 Task: Create a due date automation trigger when advanced on, 2 days before a card is due add checklist with an incomplete checklists at 11:00 AM.
Action: Mouse moved to (1209, 361)
Screenshot: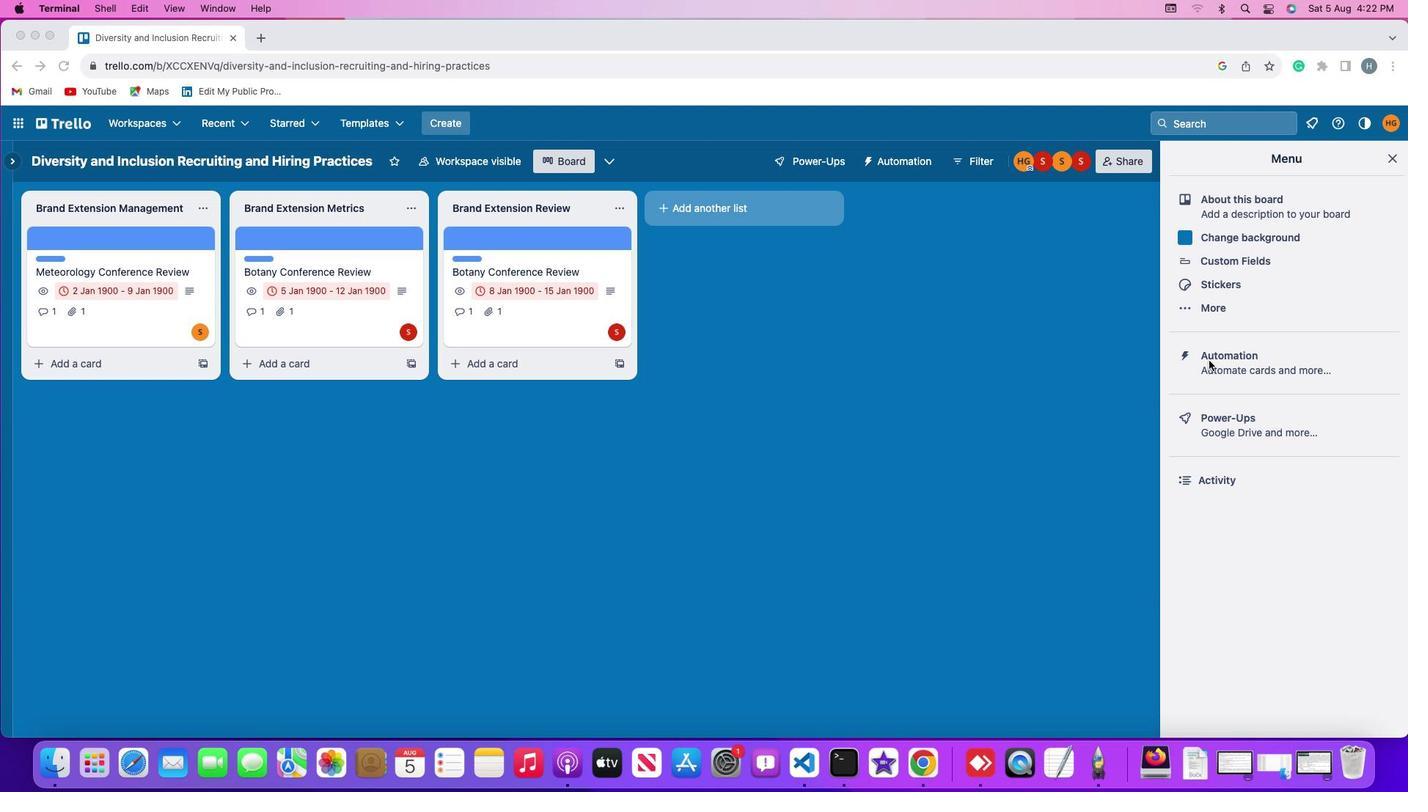
Action: Mouse pressed left at (1209, 361)
Screenshot: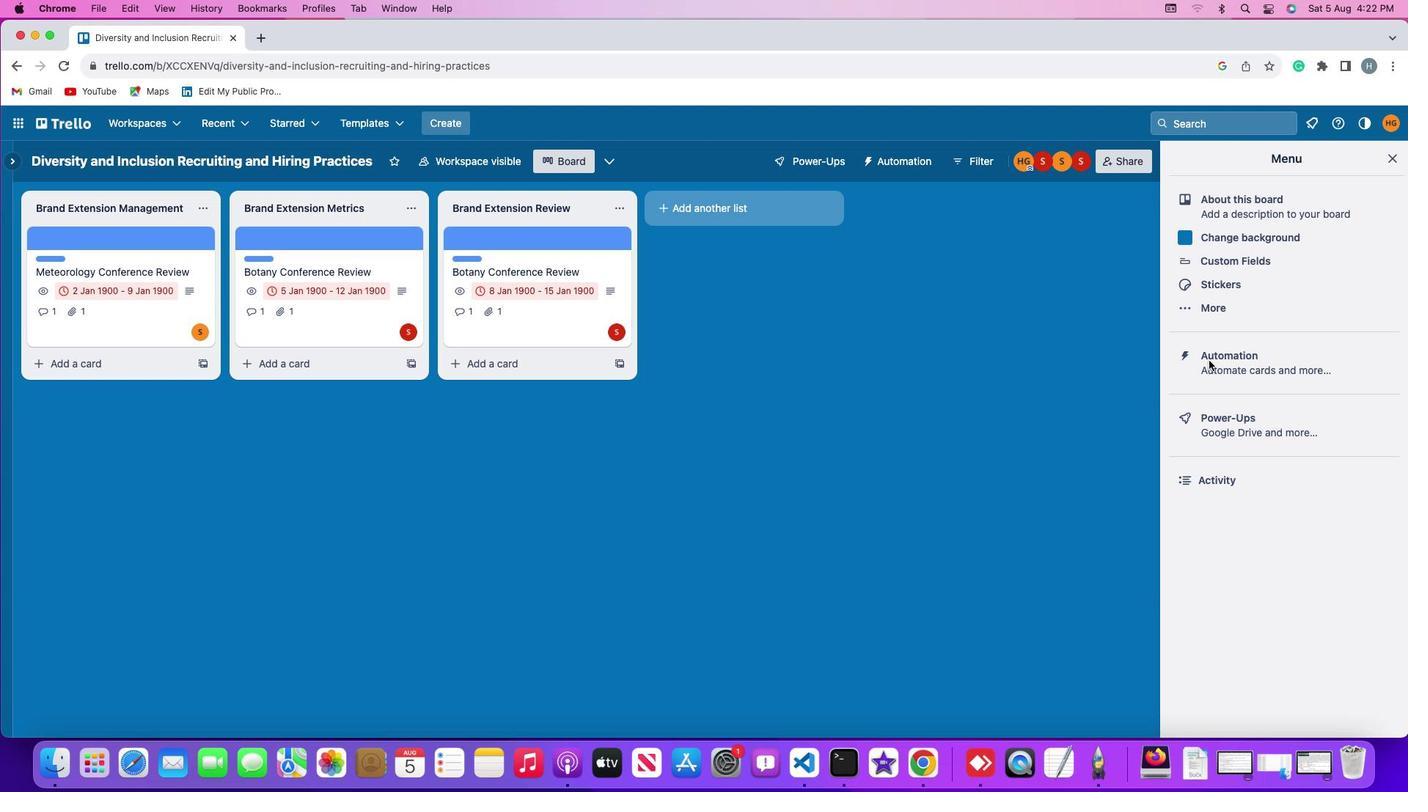 
Action: Mouse pressed left at (1209, 361)
Screenshot: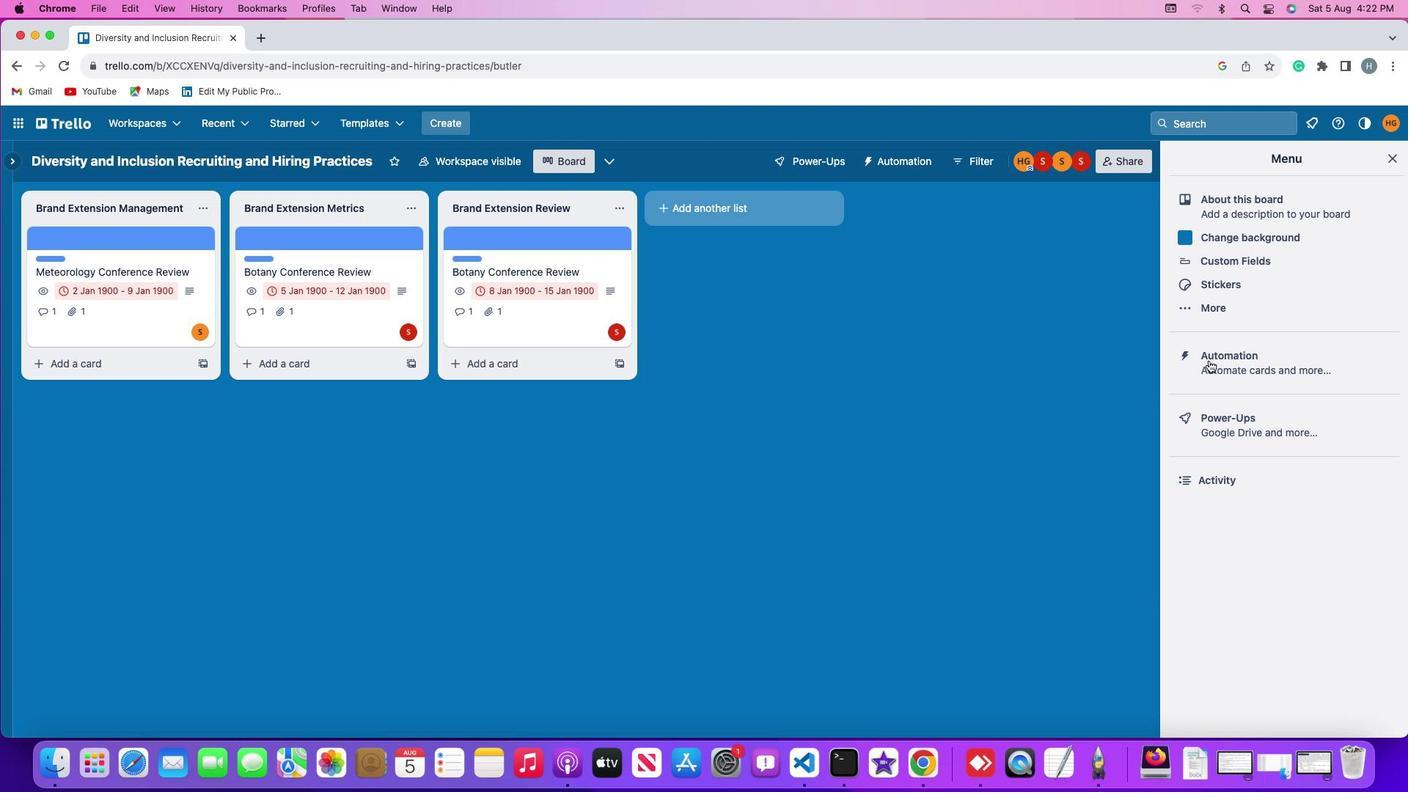 
Action: Mouse moved to (93, 347)
Screenshot: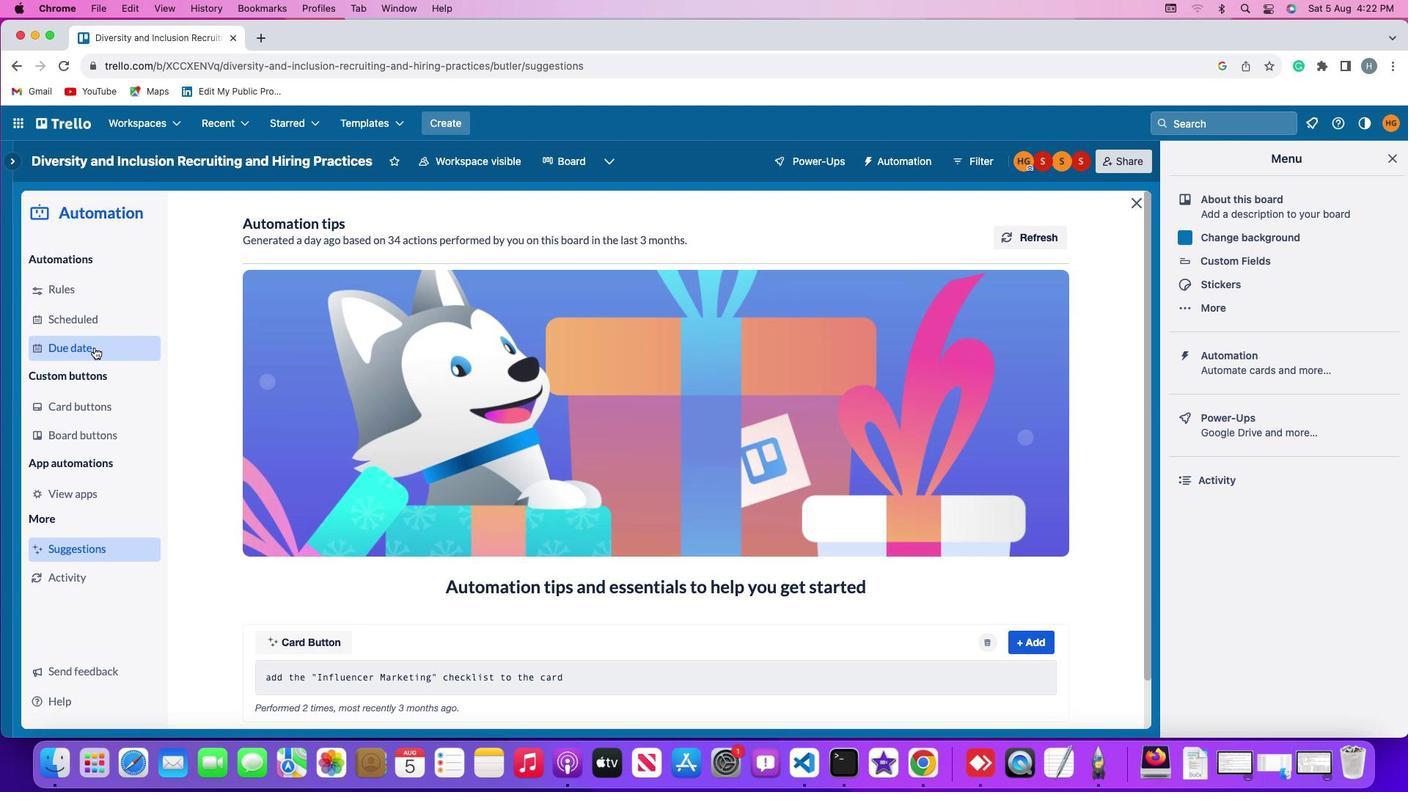 
Action: Mouse pressed left at (93, 347)
Screenshot: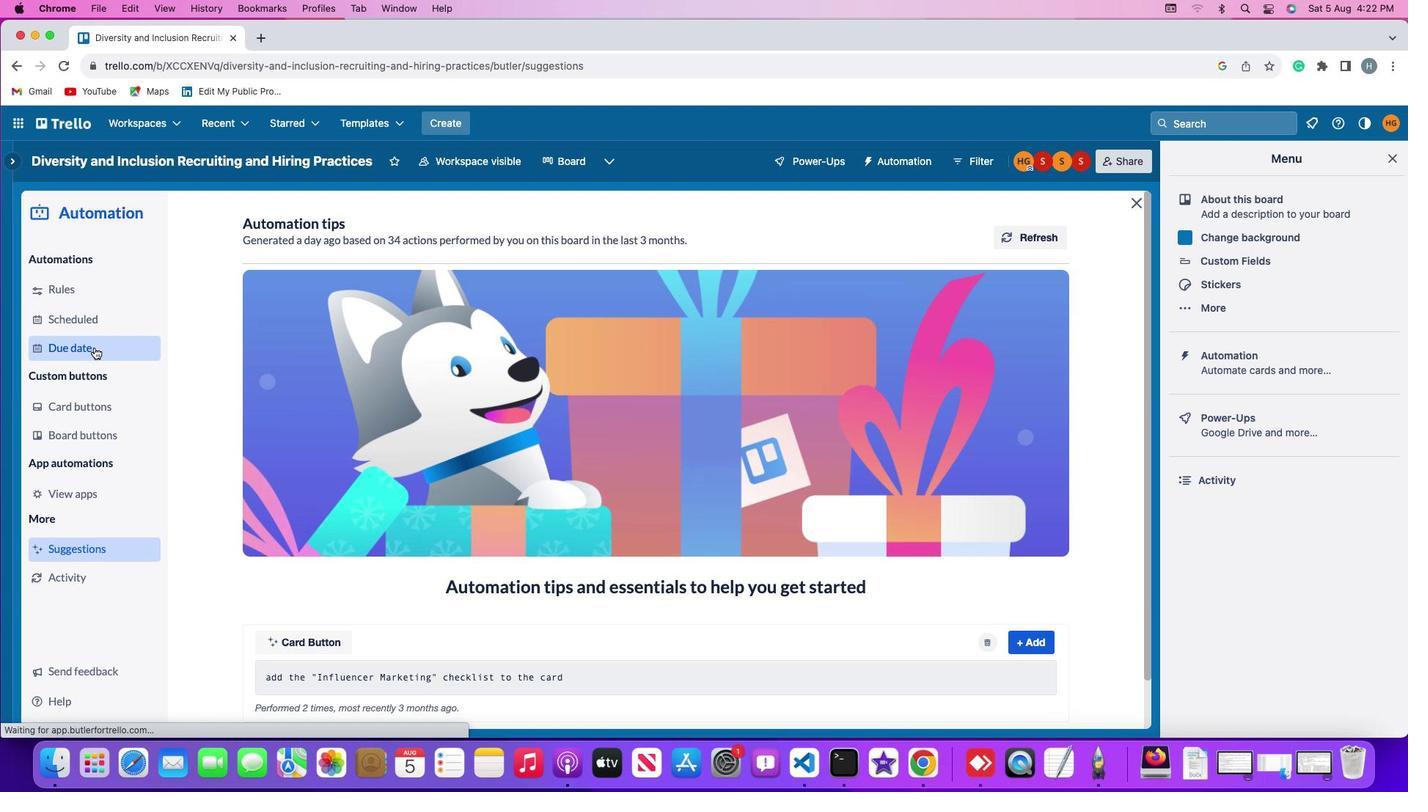
Action: Mouse moved to (965, 228)
Screenshot: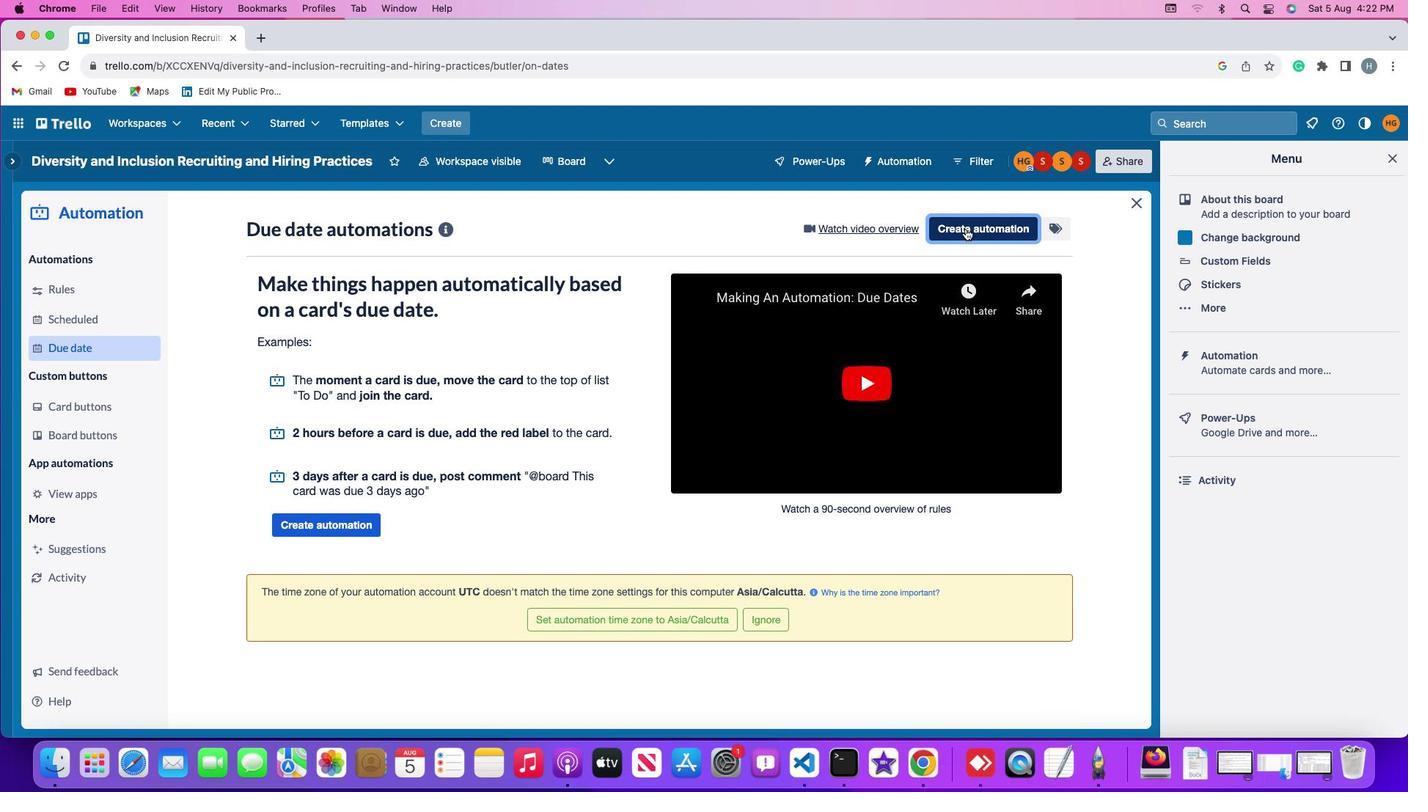 
Action: Mouse pressed left at (965, 228)
Screenshot: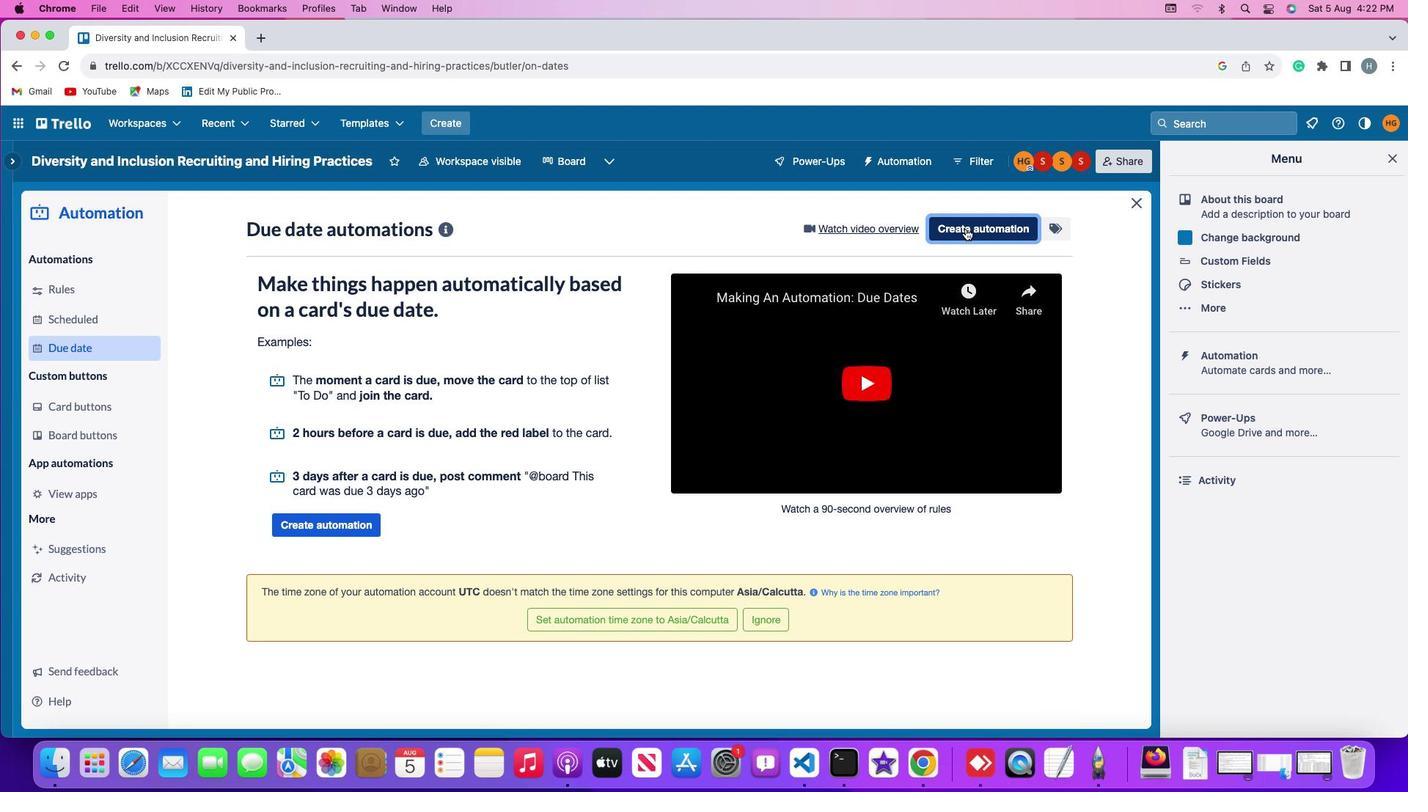 
Action: Mouse moved to (644, 373)
Screenshot: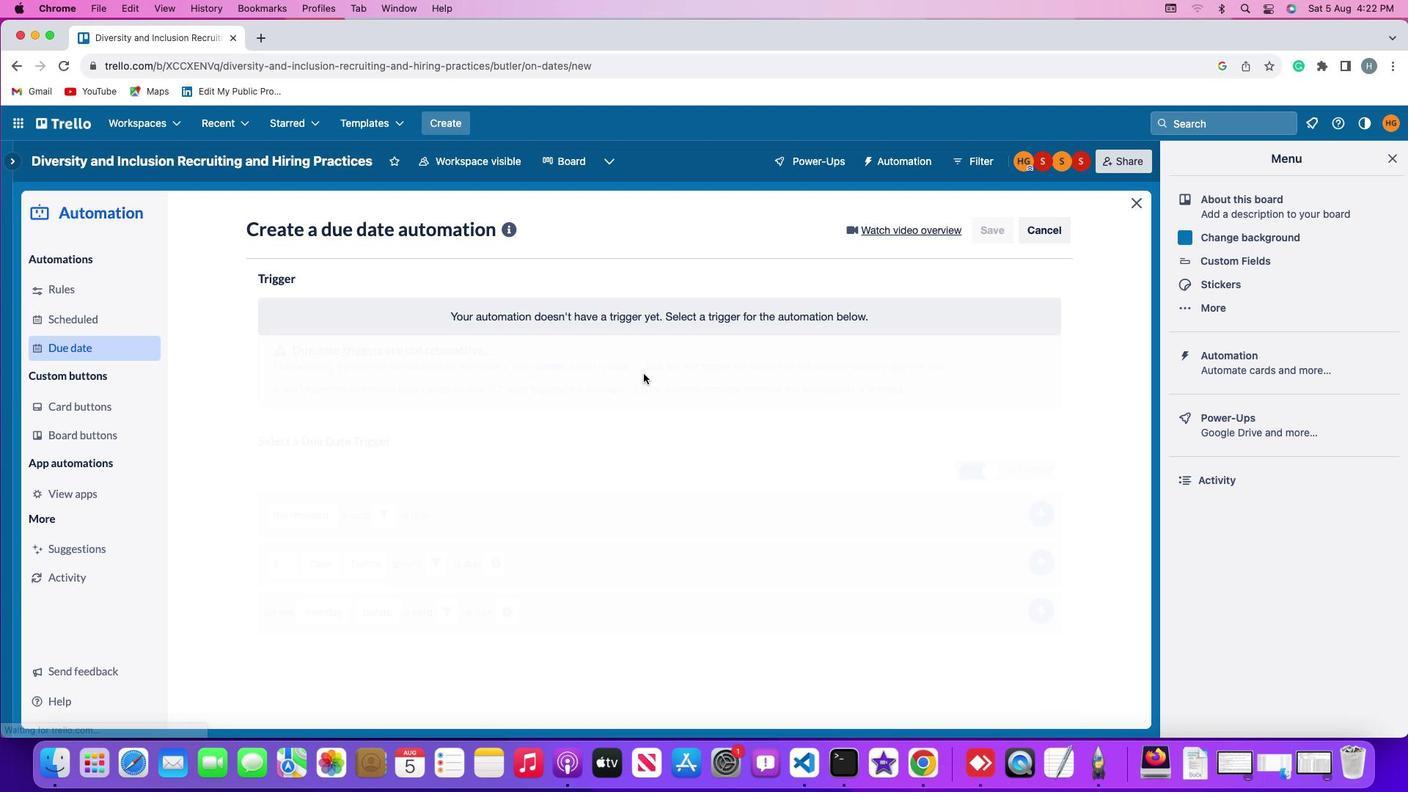 
Action: Mouse pressed left at (644, 373)
Screenshot: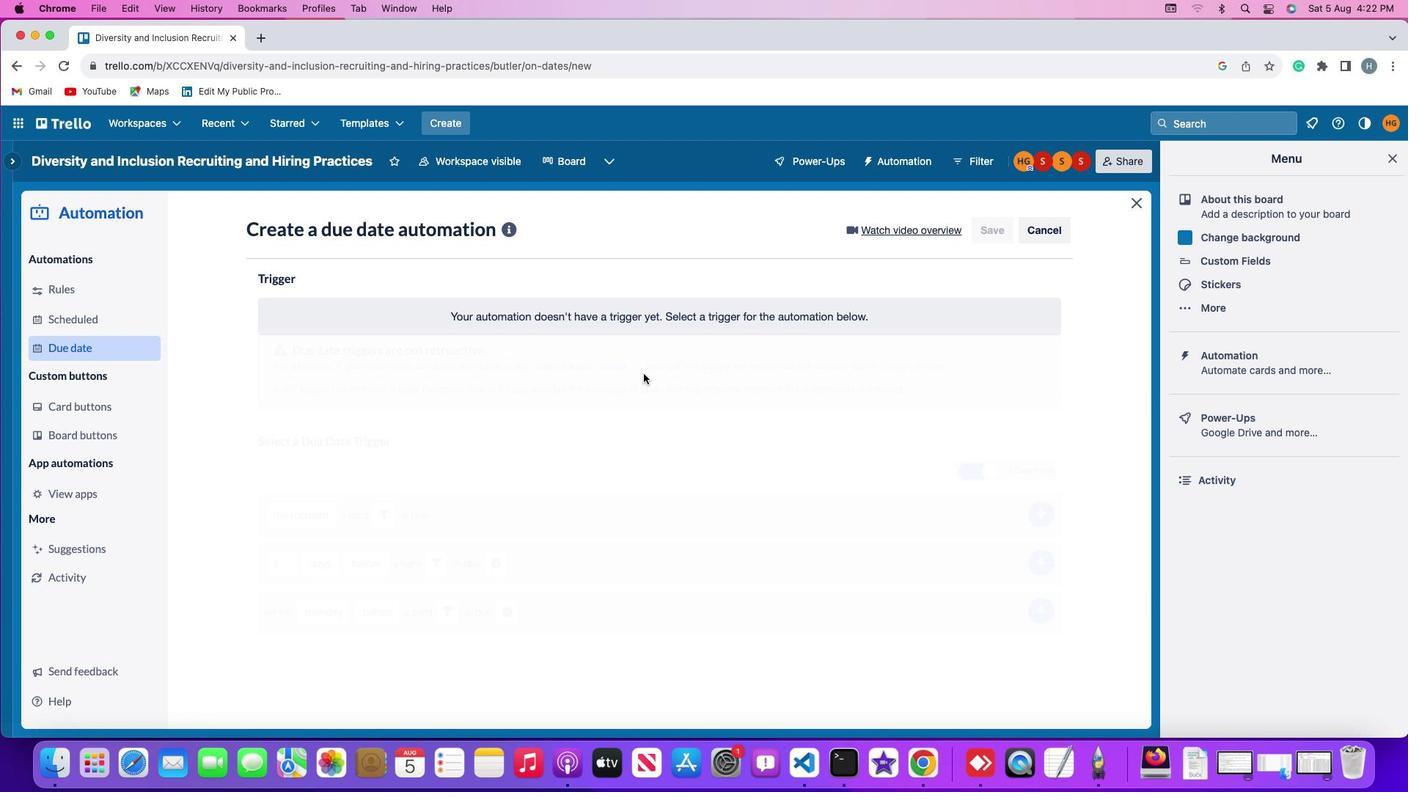 
Action: Mouse moved to (286, 590)
Screenshot: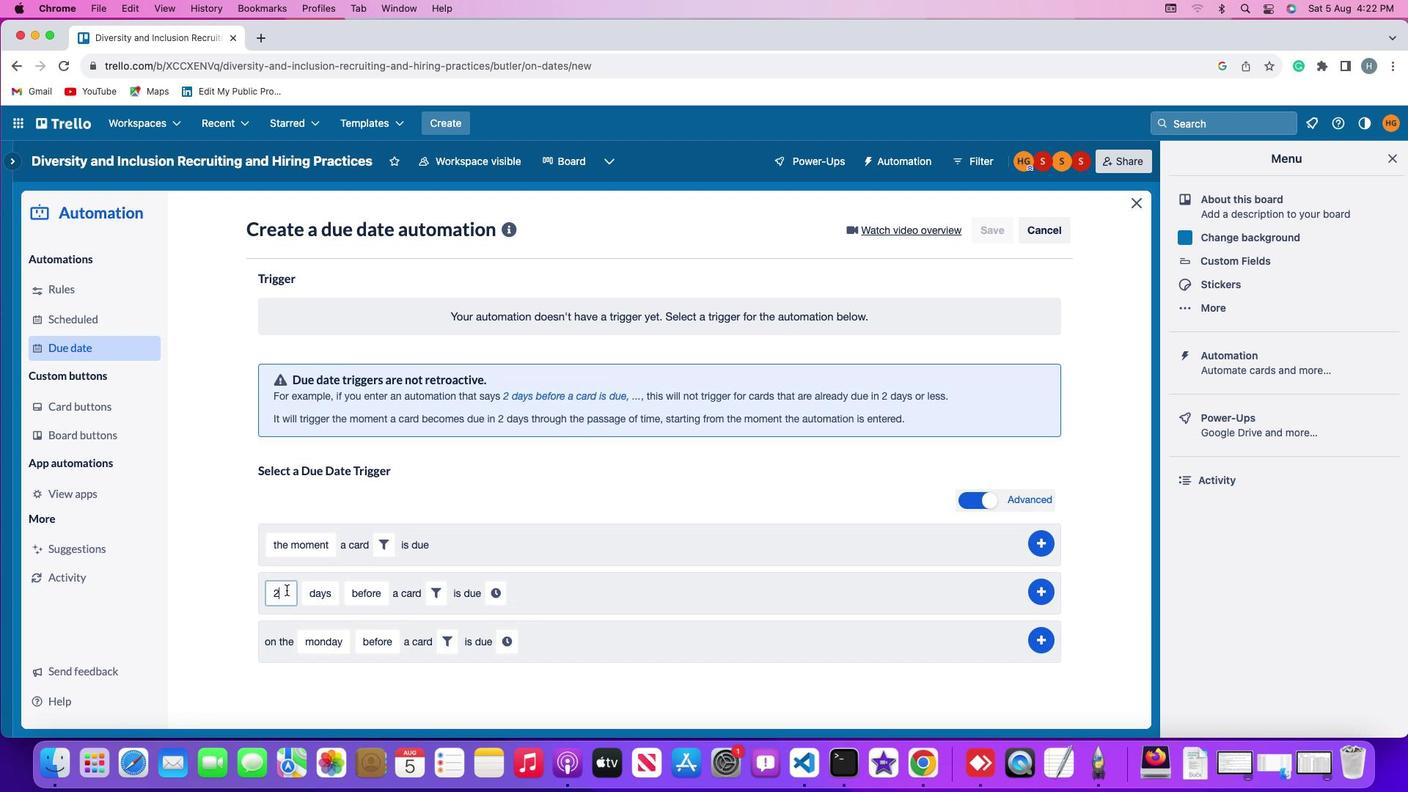 
Action: Mouse pressed left at (286, 590)
Screenshot: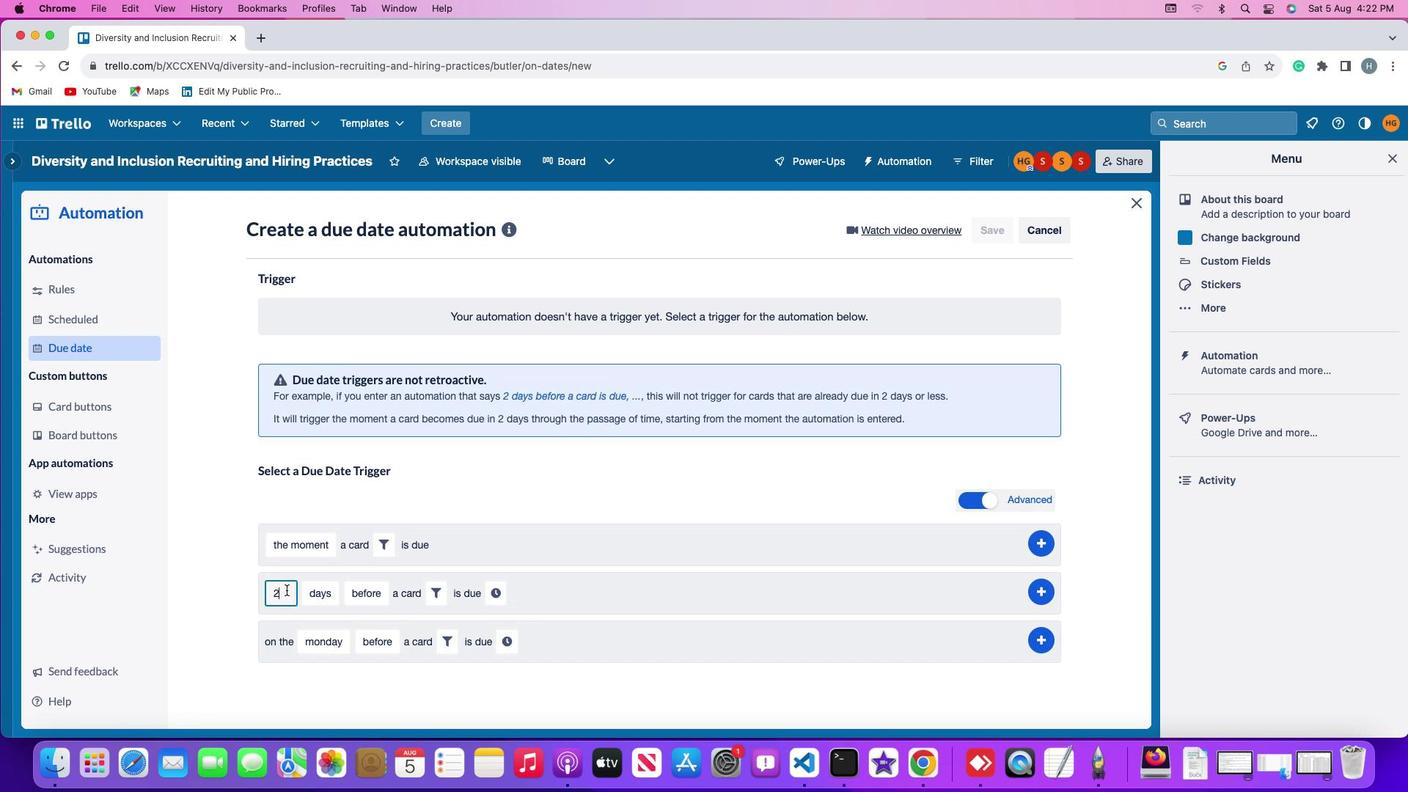 
Action: Key pressed Key.backspace'2'
Screenshot: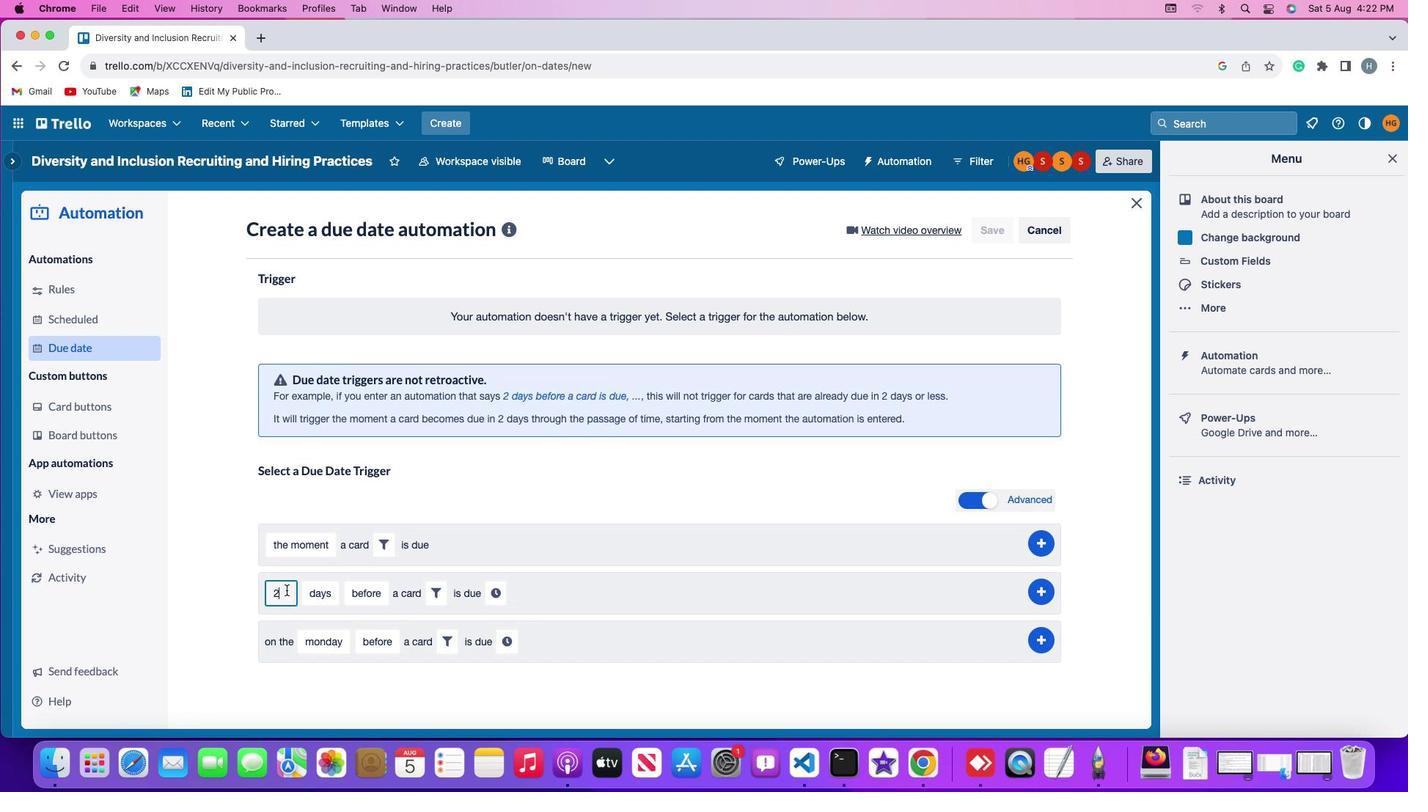 
Action: Mouse moved to (324, 590)
Screenshot: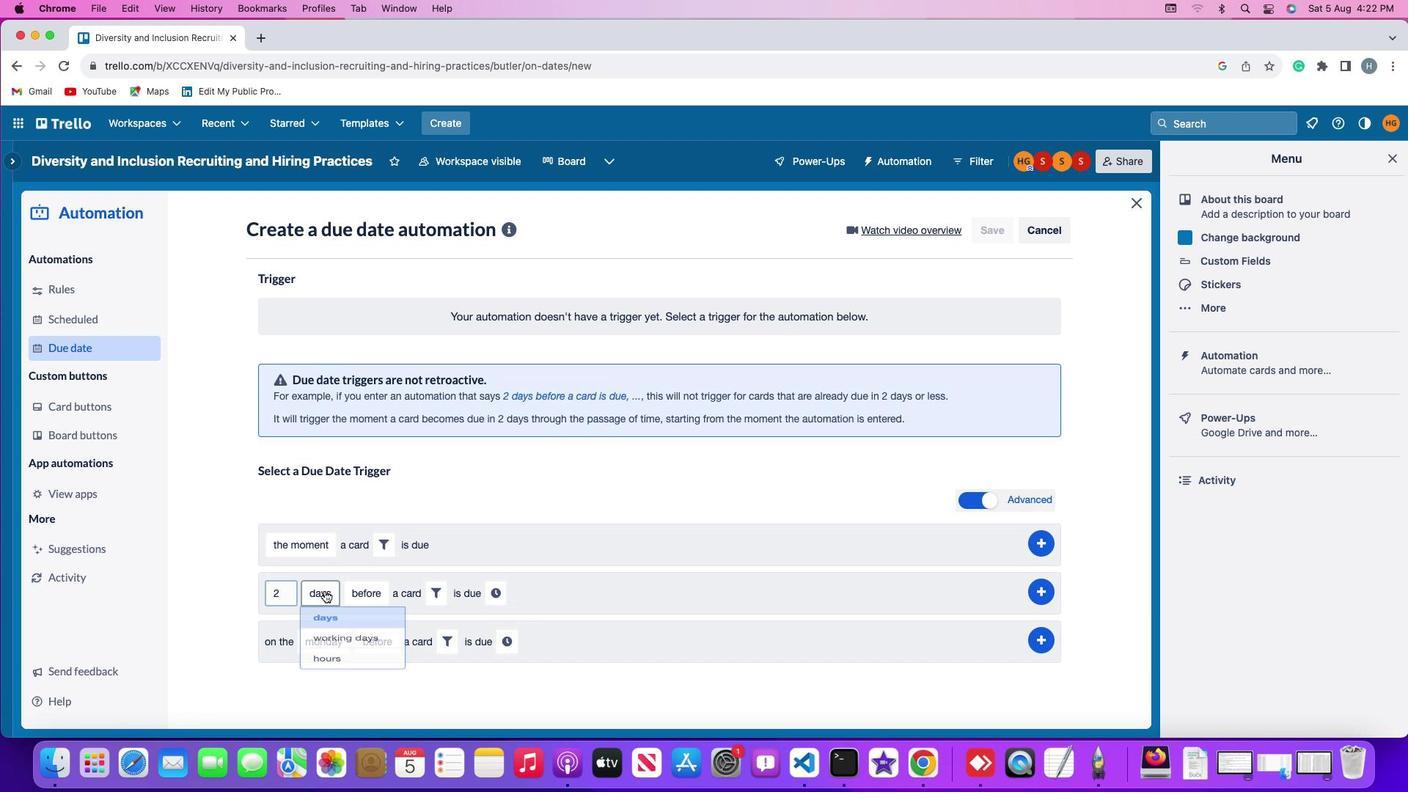 
Action: Mouse pressed left at (324, 590)
Screenshot: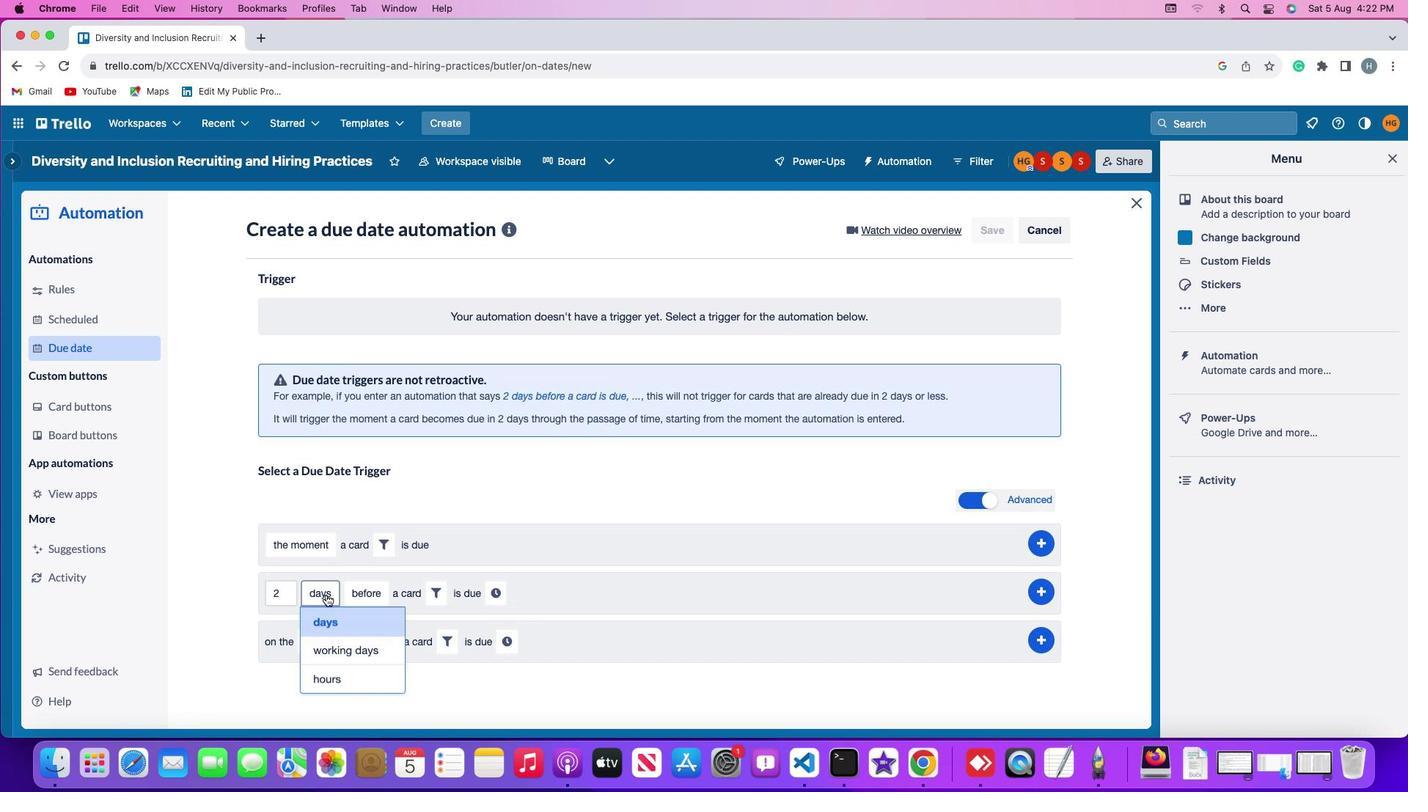 
Action: Mouse moved to (334, 625)
Screenshot: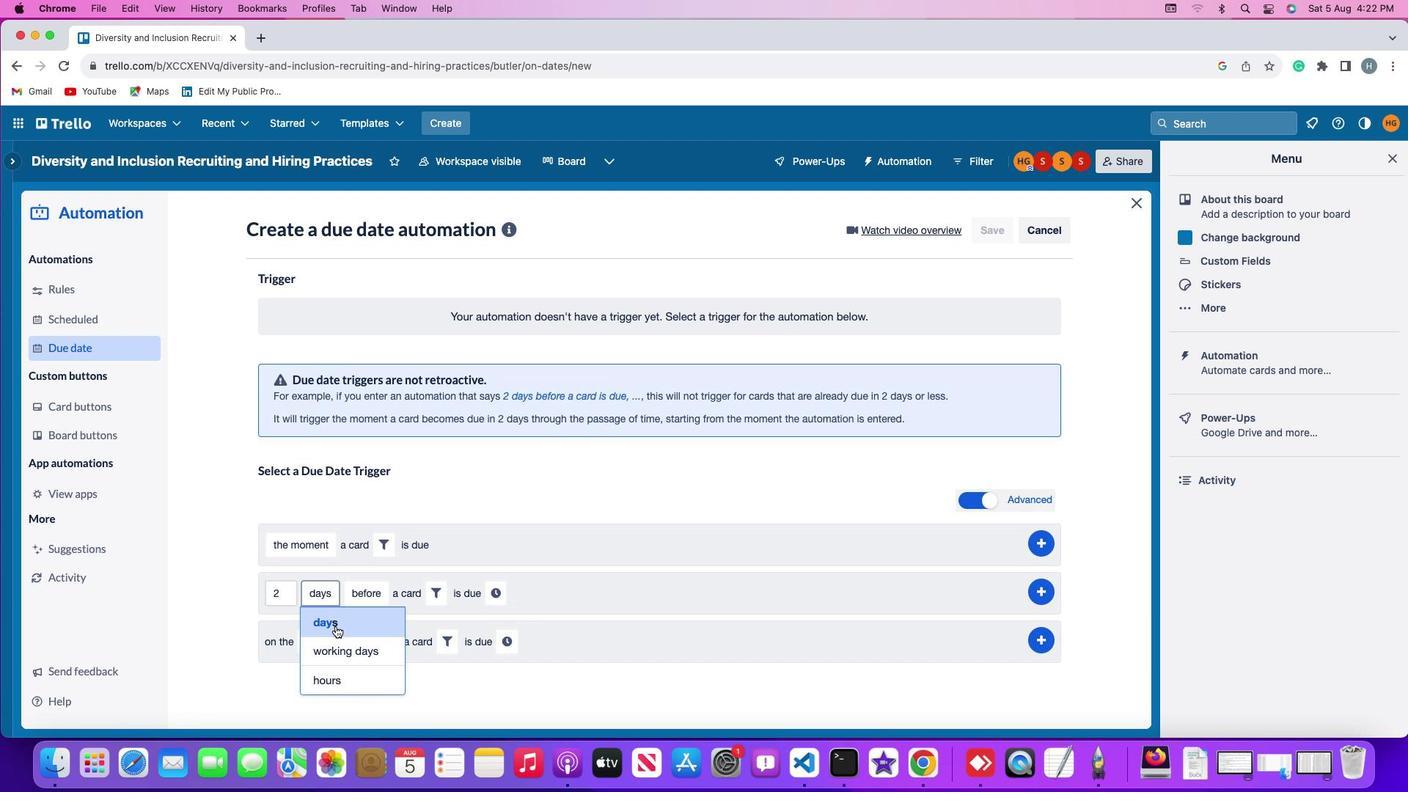 
Action: Mouse pressed left at (334, 625)
Screenshot: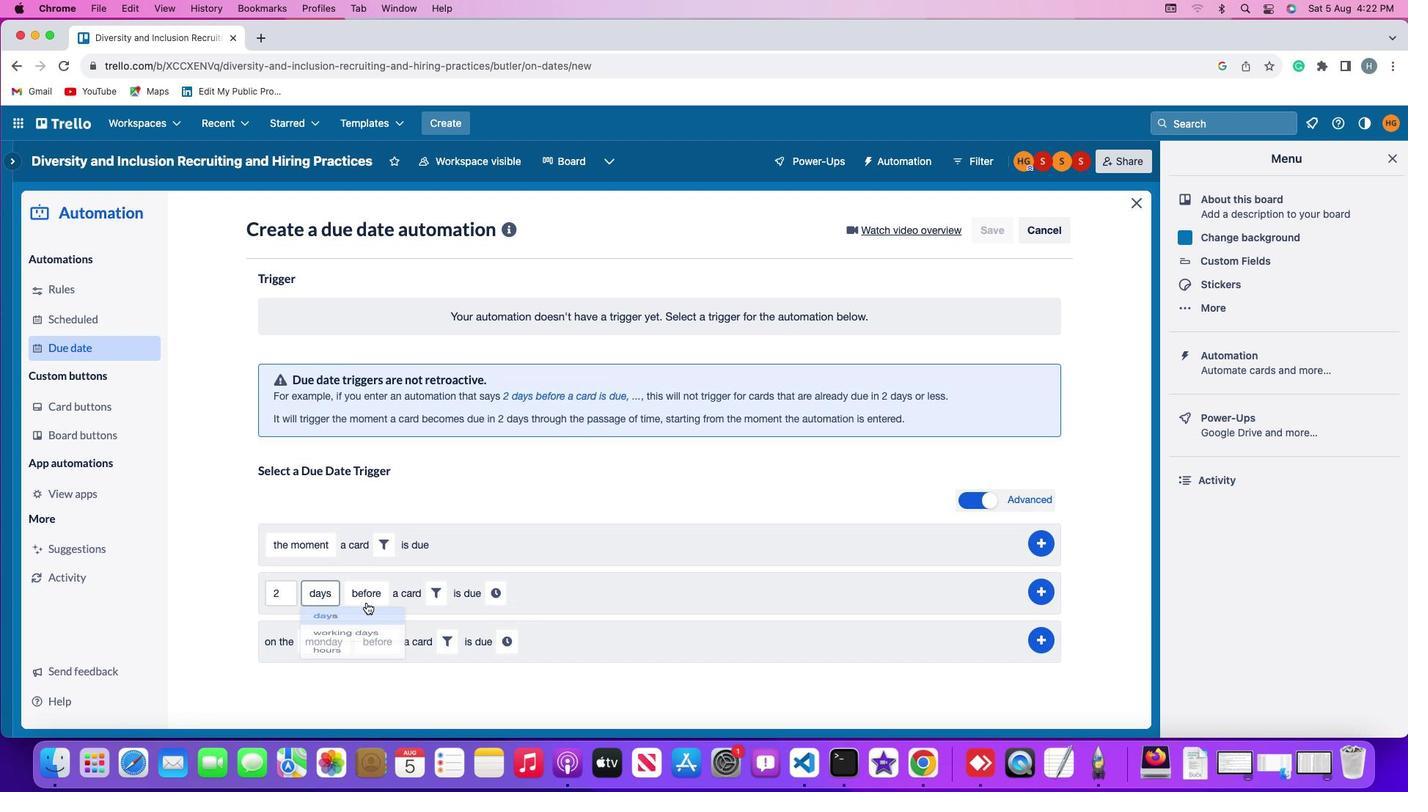 
Action: Mouse moved to (377, 592)
Screenshot: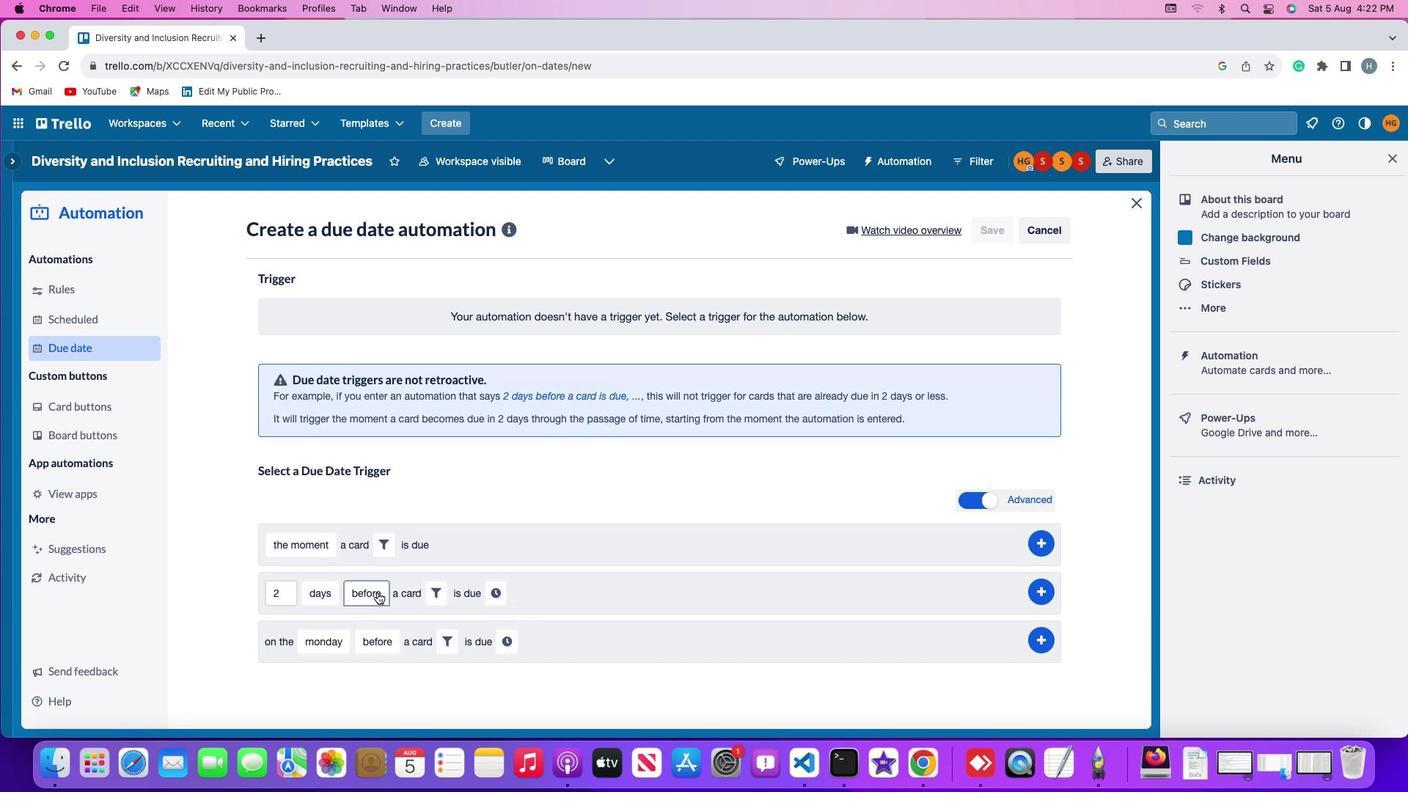 
Action: Mouse pressed left at (377, 592)
Screenshot: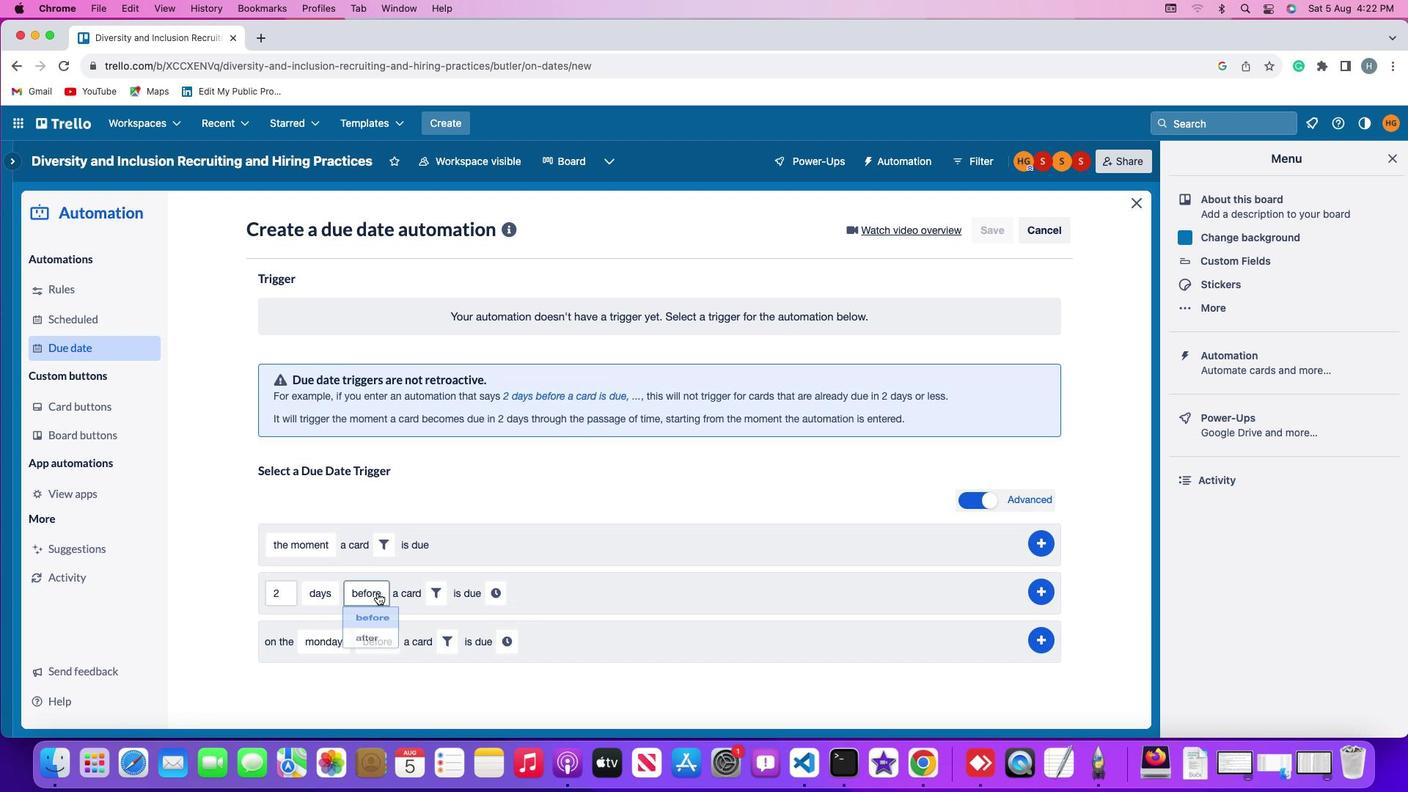 
Action: Mouse moved to (381, 617)
Screenshot: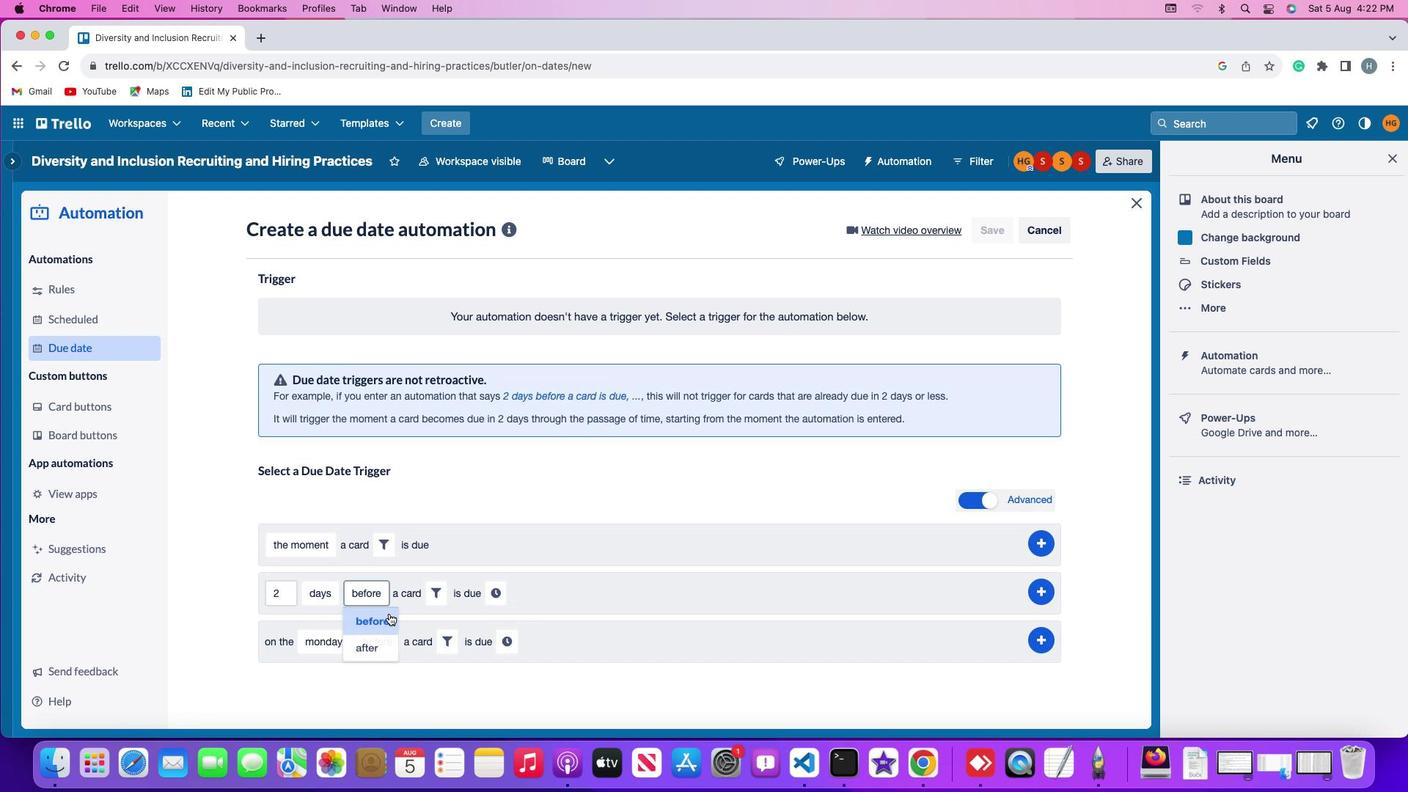 
Action: Mouse pressed left at (381, 617)
Screenshot: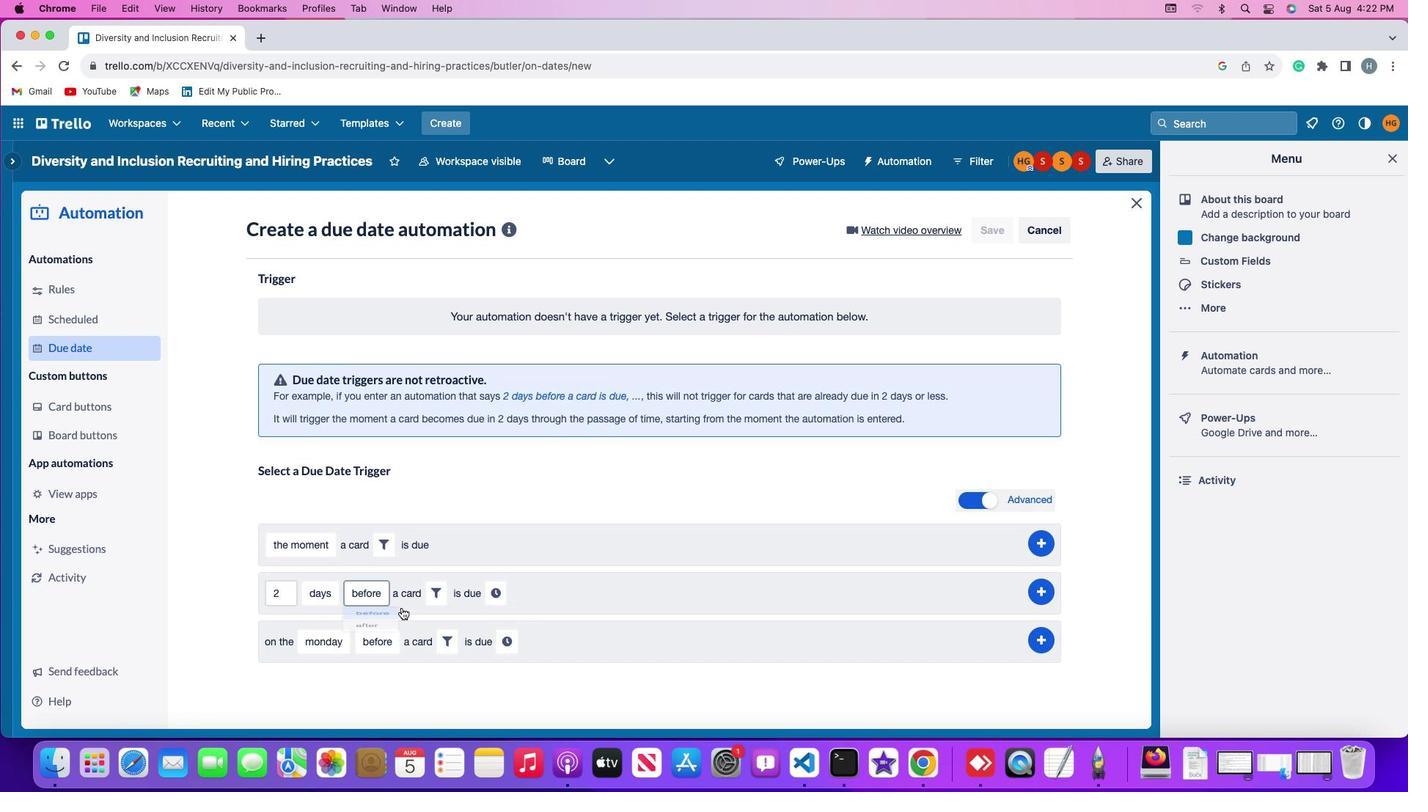 
Action: Mouse moved to (428, 594)
Screenshot: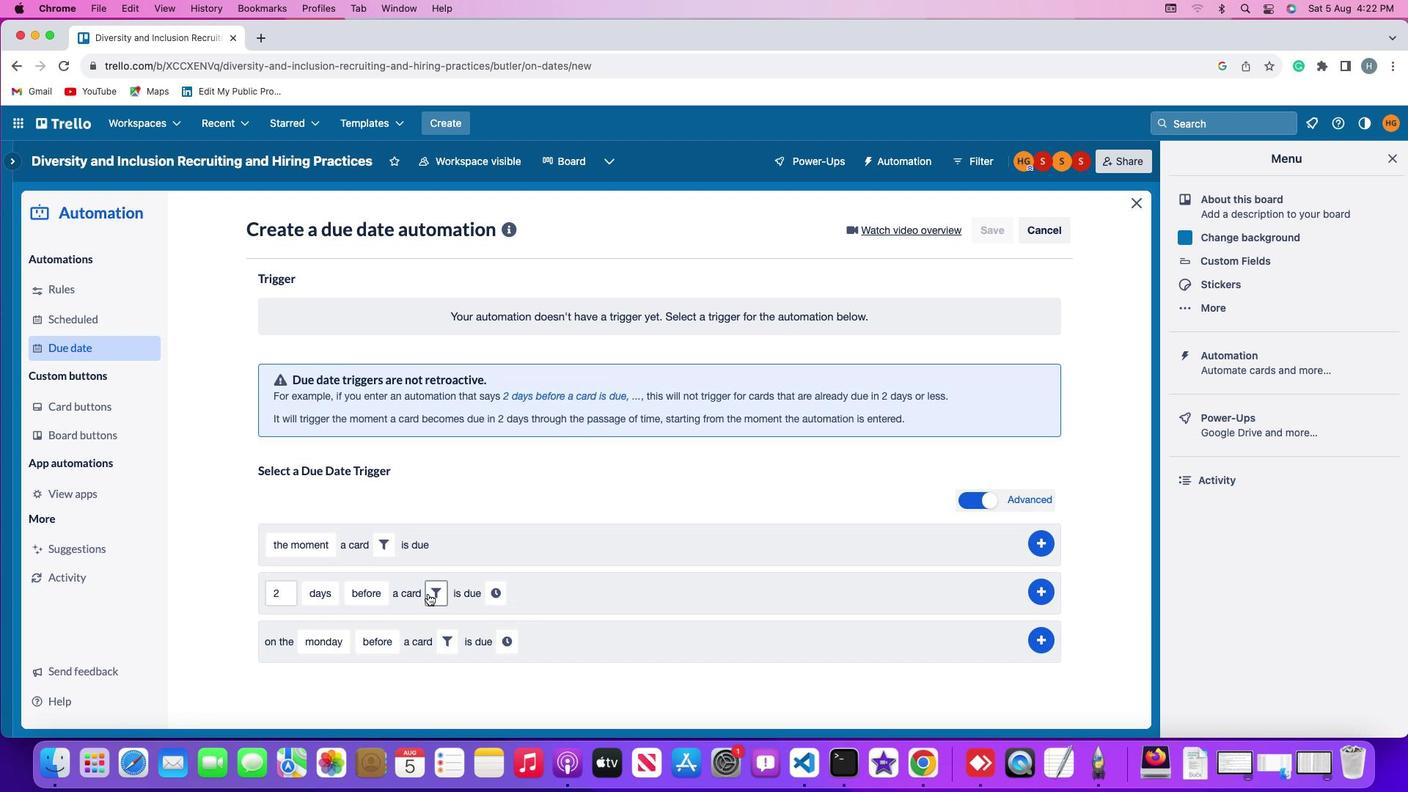 
Action: Mouse pressed left at (428, 594)
Screenshot: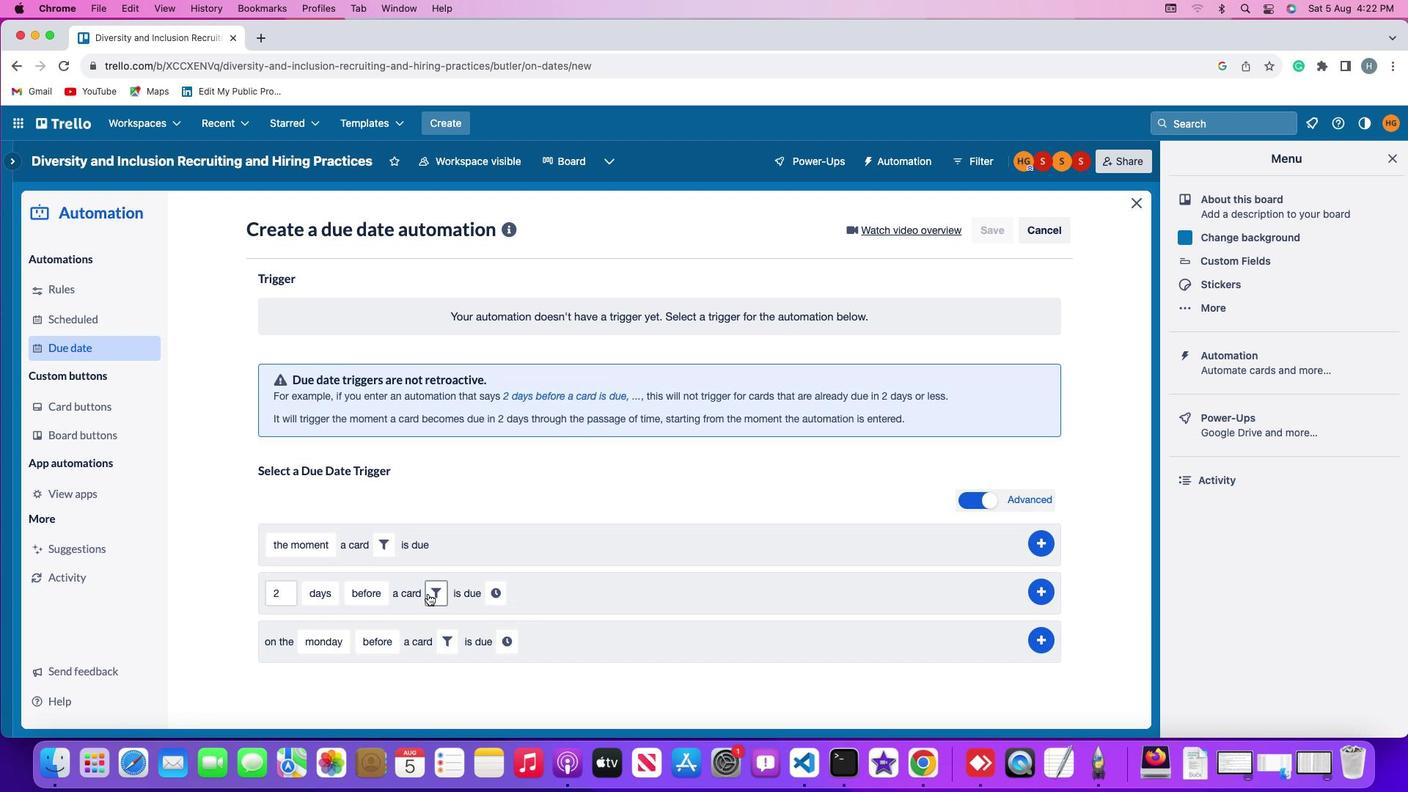 
Action: Mouse moved to (564, 631)
Screenshot: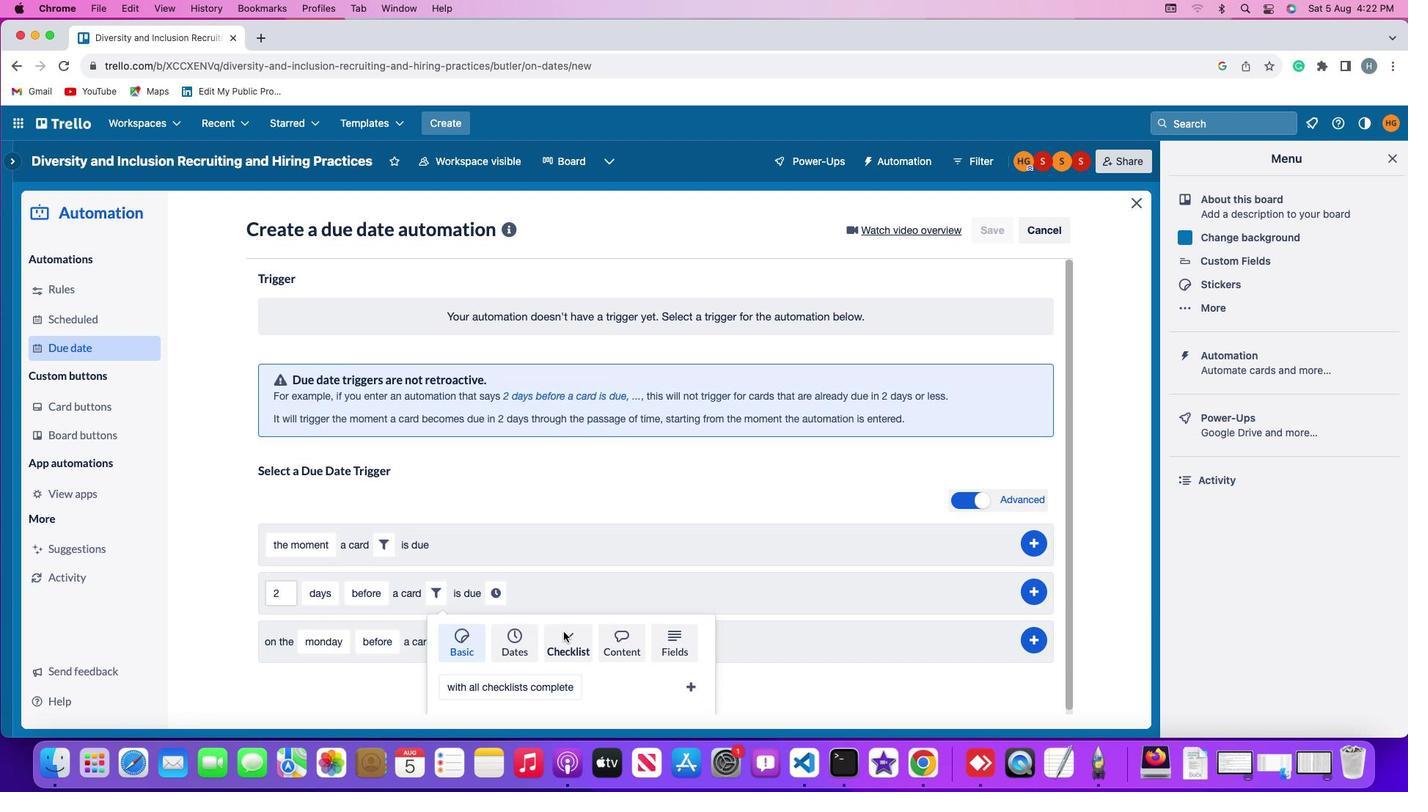 
Action: Mouse pressed left at (564, 631)
Screenshot: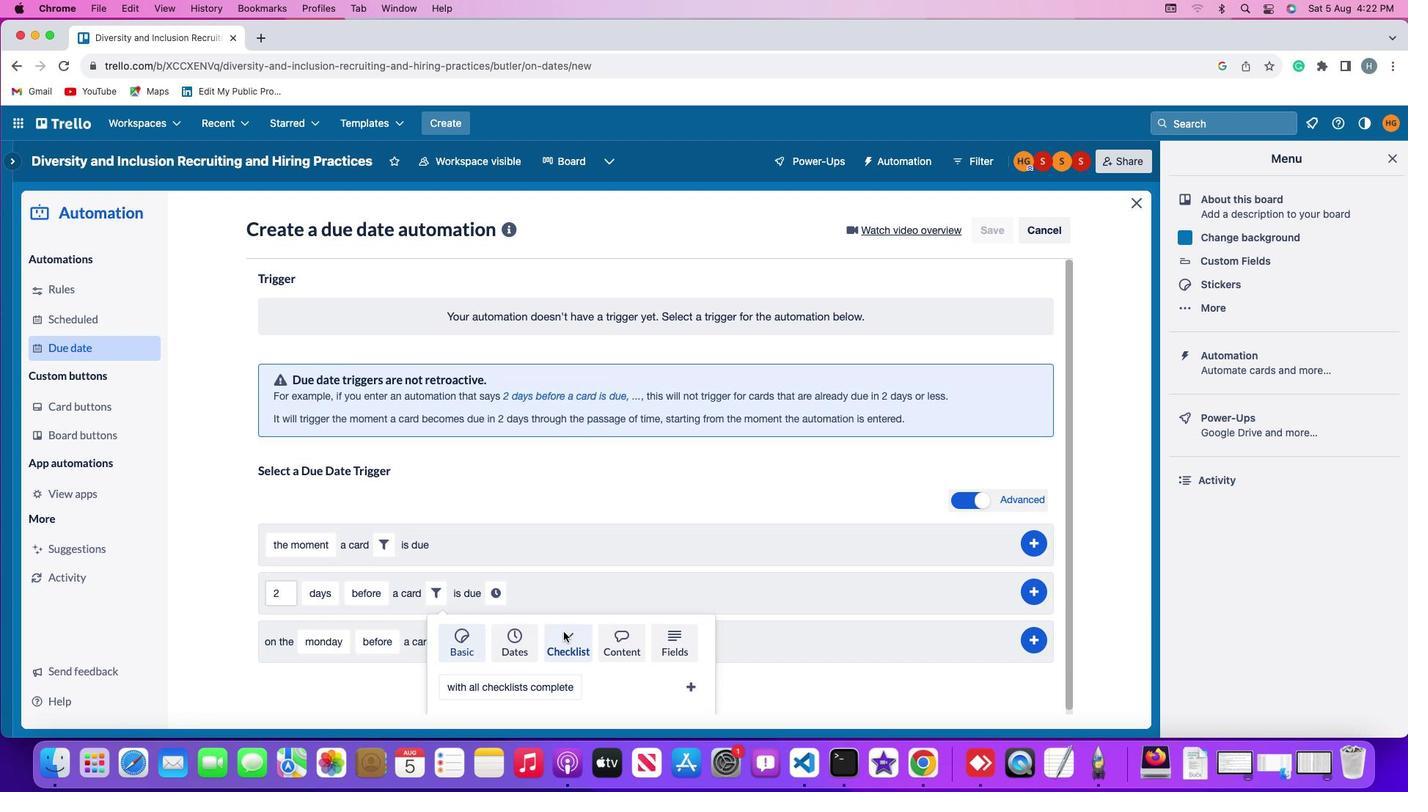 
Action: Mouse moved to (564, 631)
Screenshot: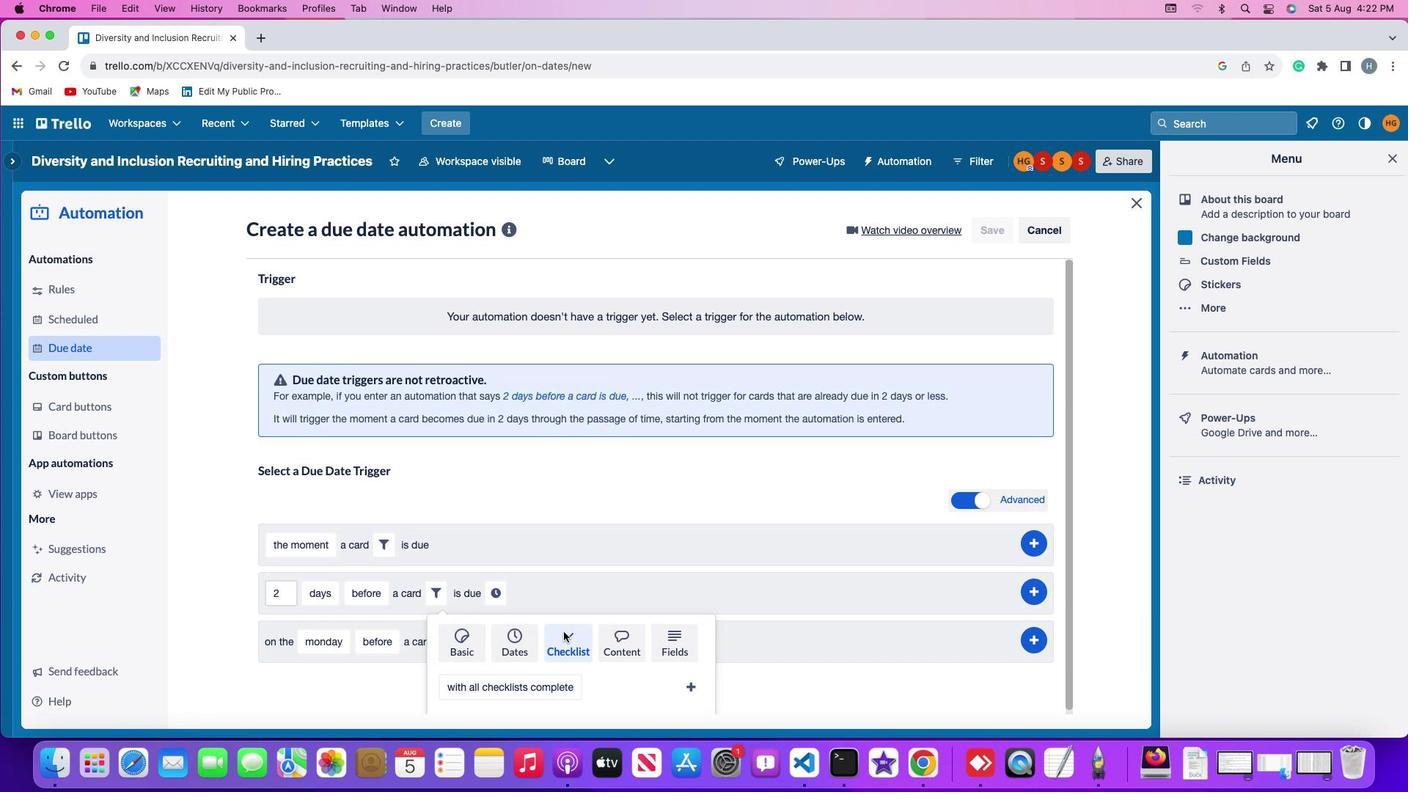 
Action: Mouse scrolled (564, 631) with delta (0, 0)
Screenshot: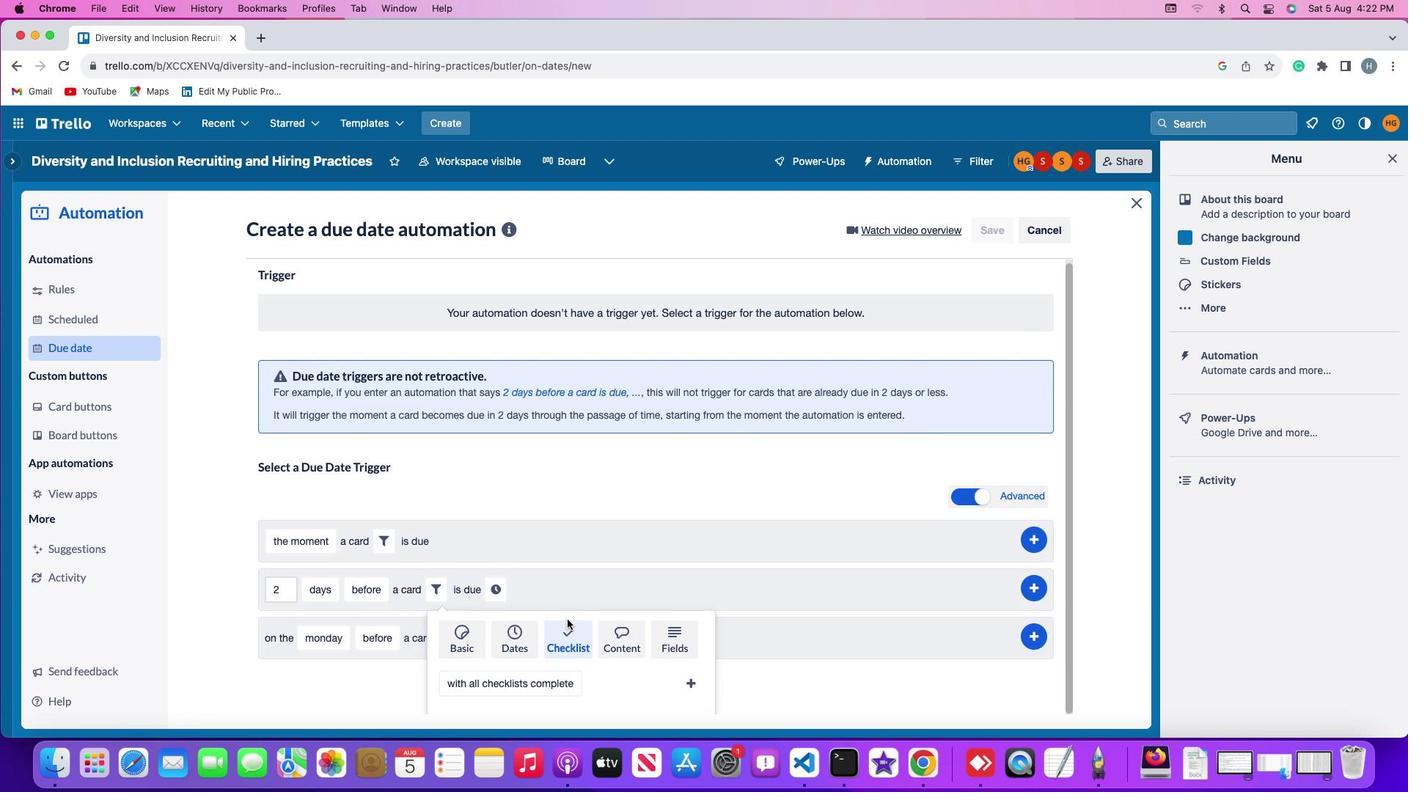 
Action: Mouse scrolled (564, 631) with delta (0, 0)
Screenshot: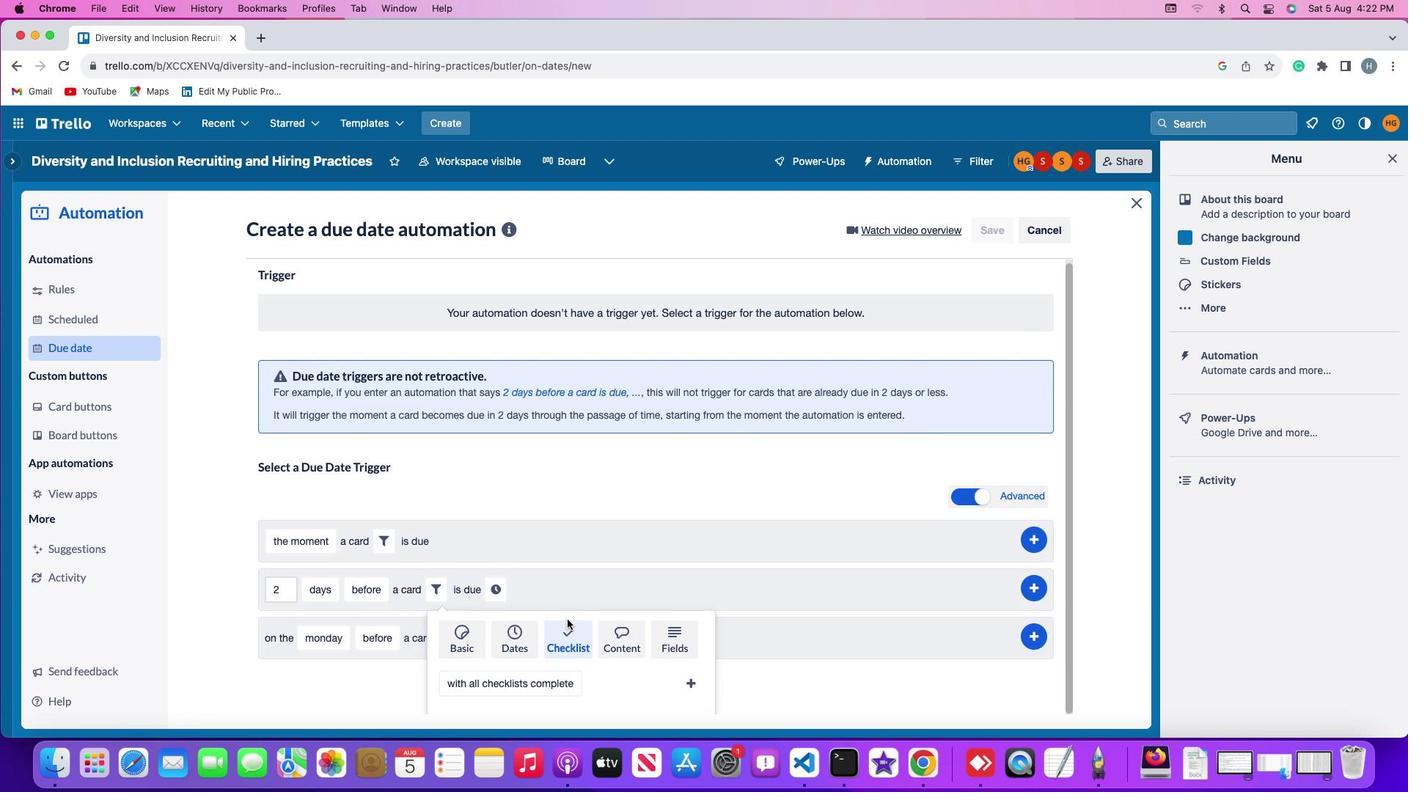 
Action: Mouse scrolled (564, 631) with delta (0, -2)
Screenshot: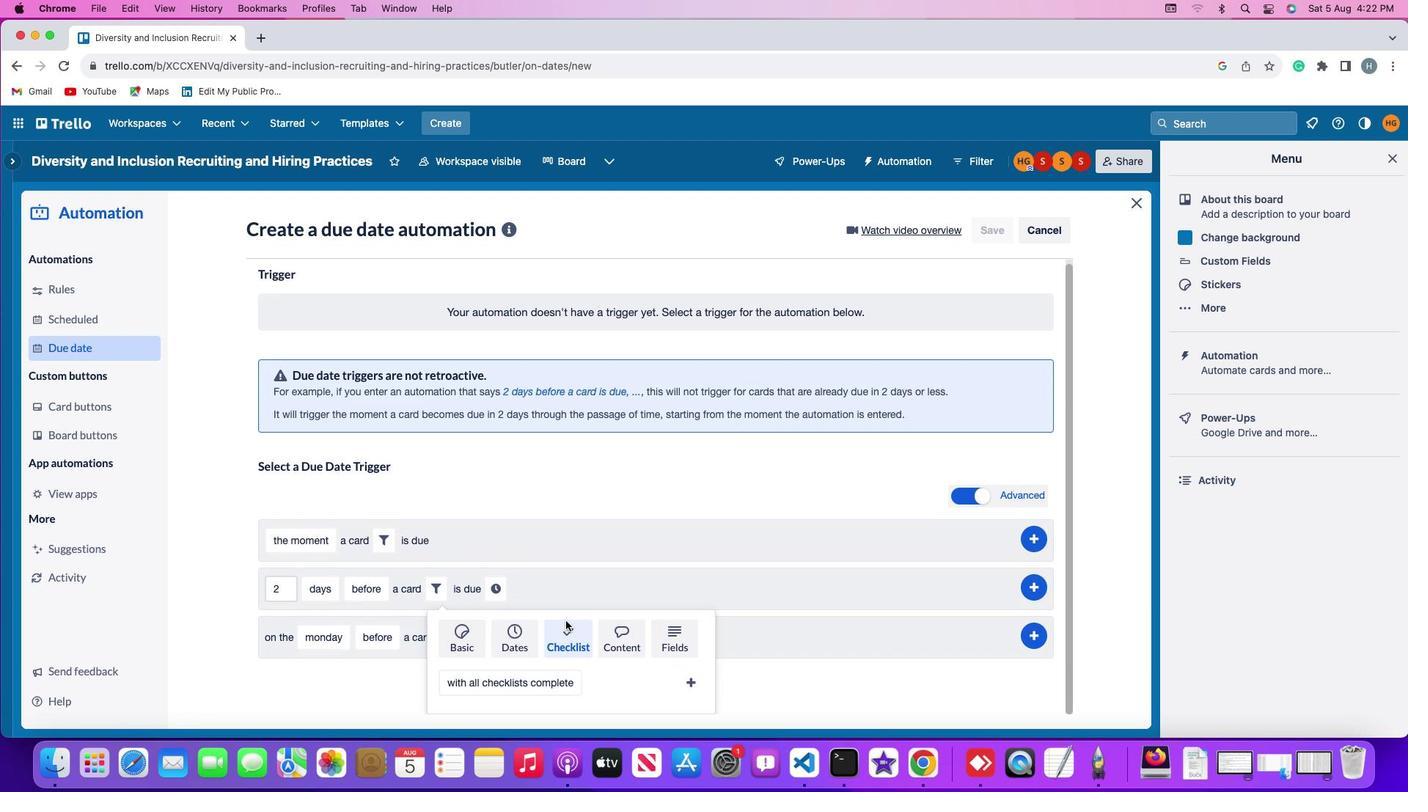 
Action: Mouse scrolled (564, 631) with delta (0, -3)
Screenshot: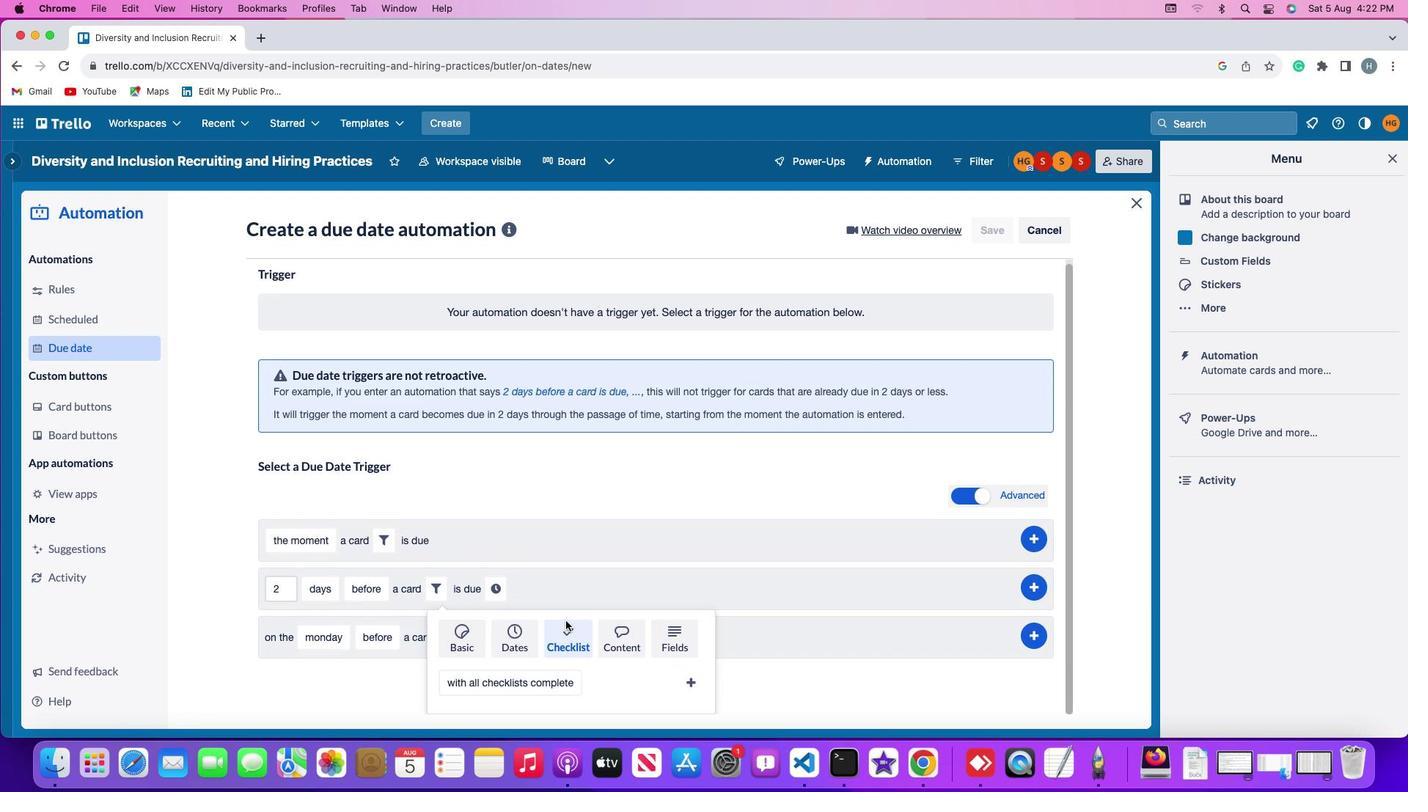 
Action: Mouse scrolled (564, 631) with delta (0, -4)
Screenshot: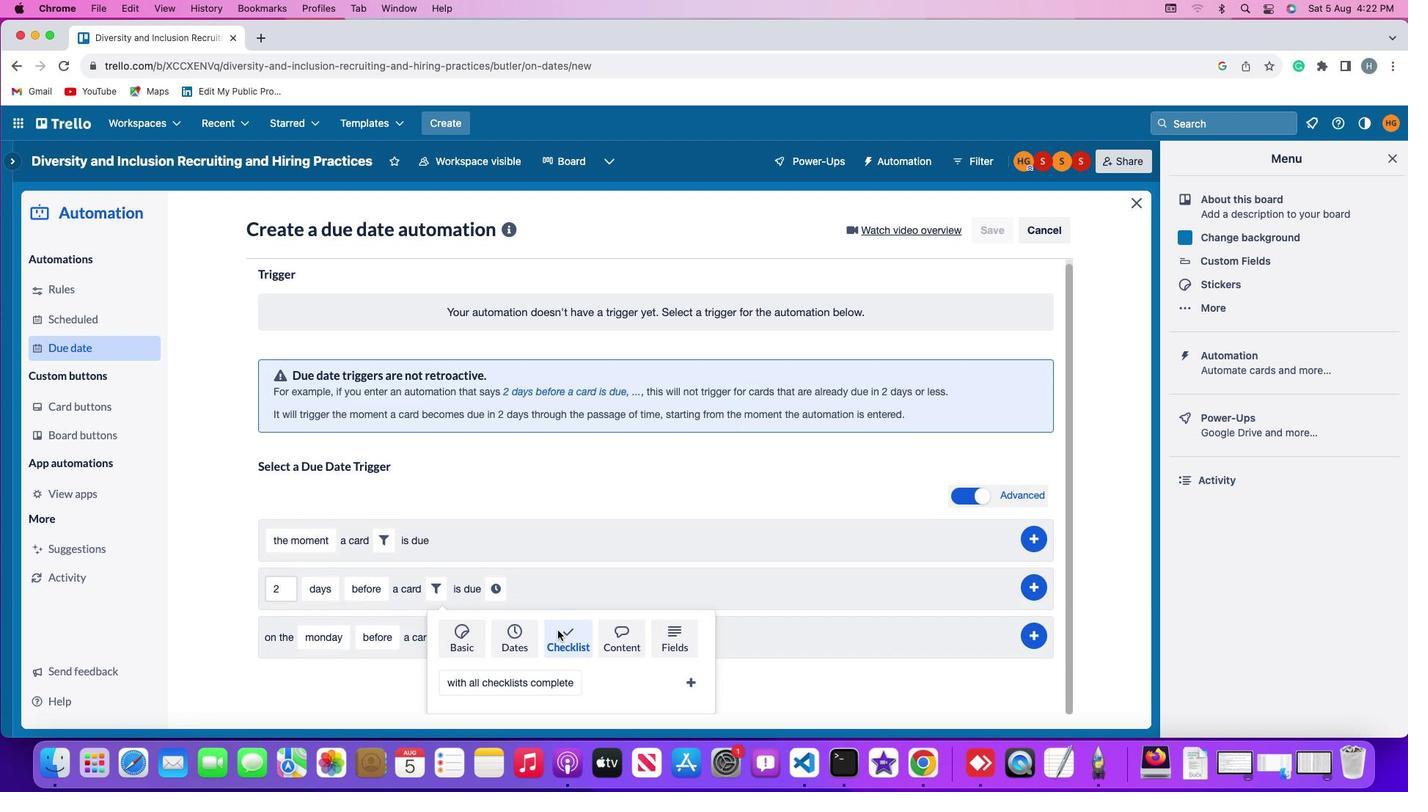 
Action: Mouse moved to (523, 680)
Screenshot: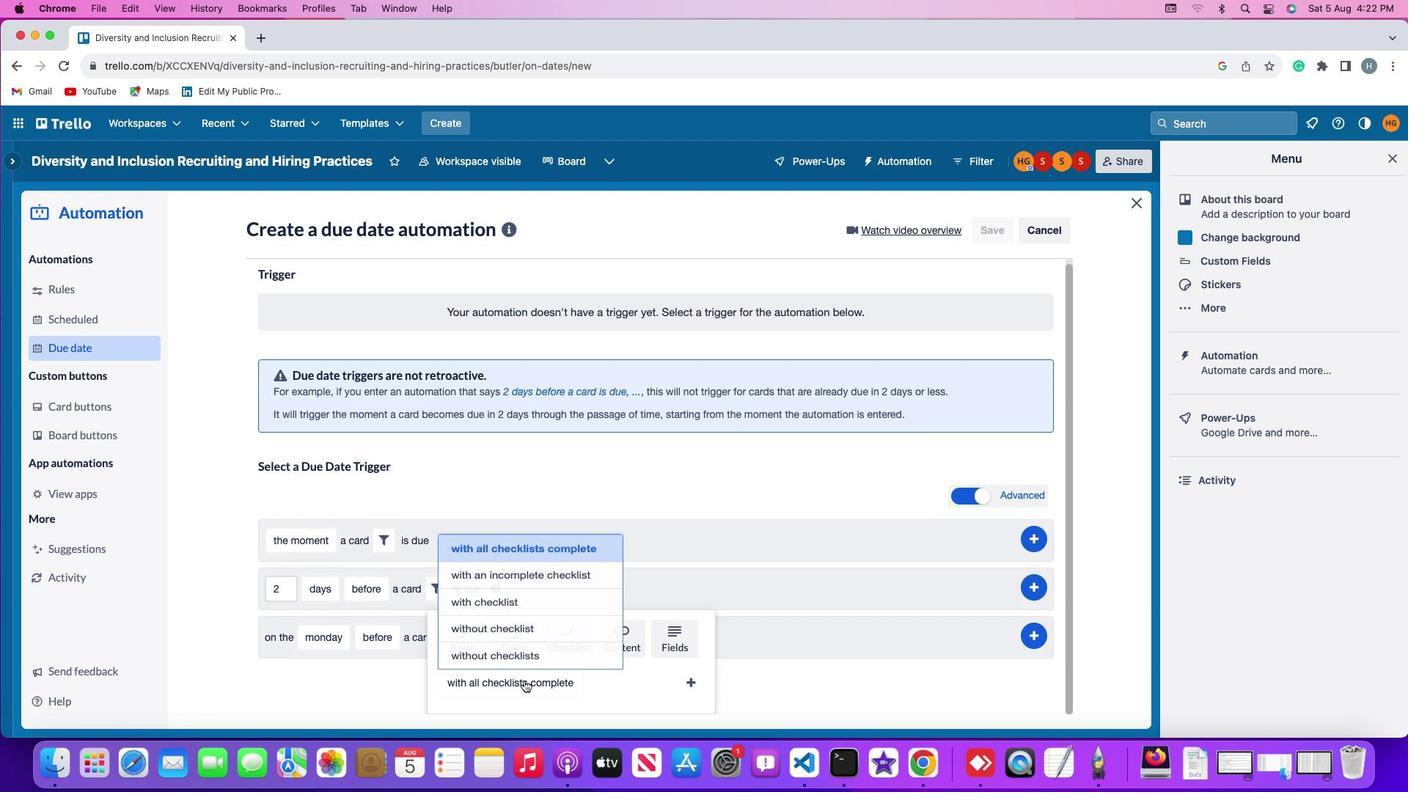 
Action: Mouse pressed left at (523, 680)
Screenshot: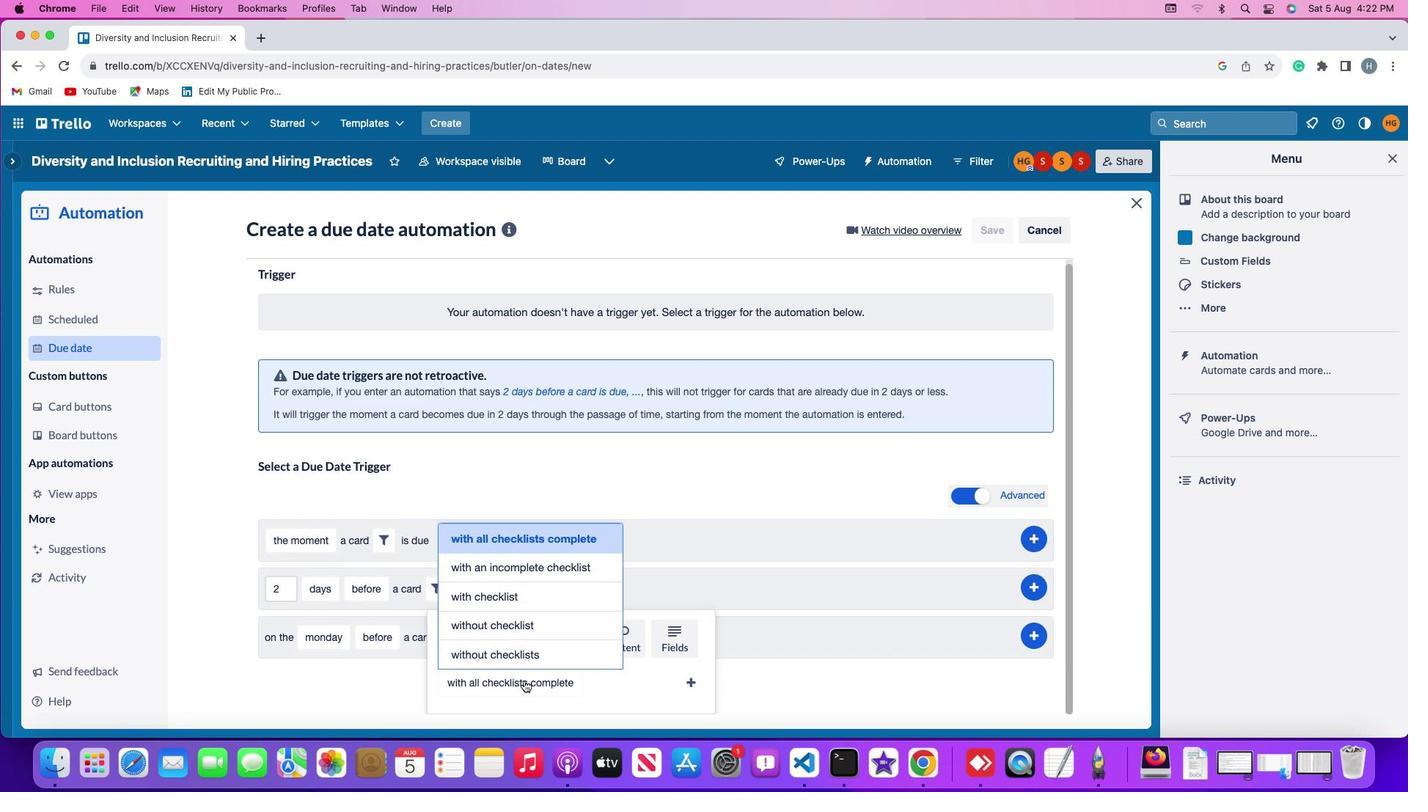 
Action: Mouse moved to (546, 566)
Screenshot: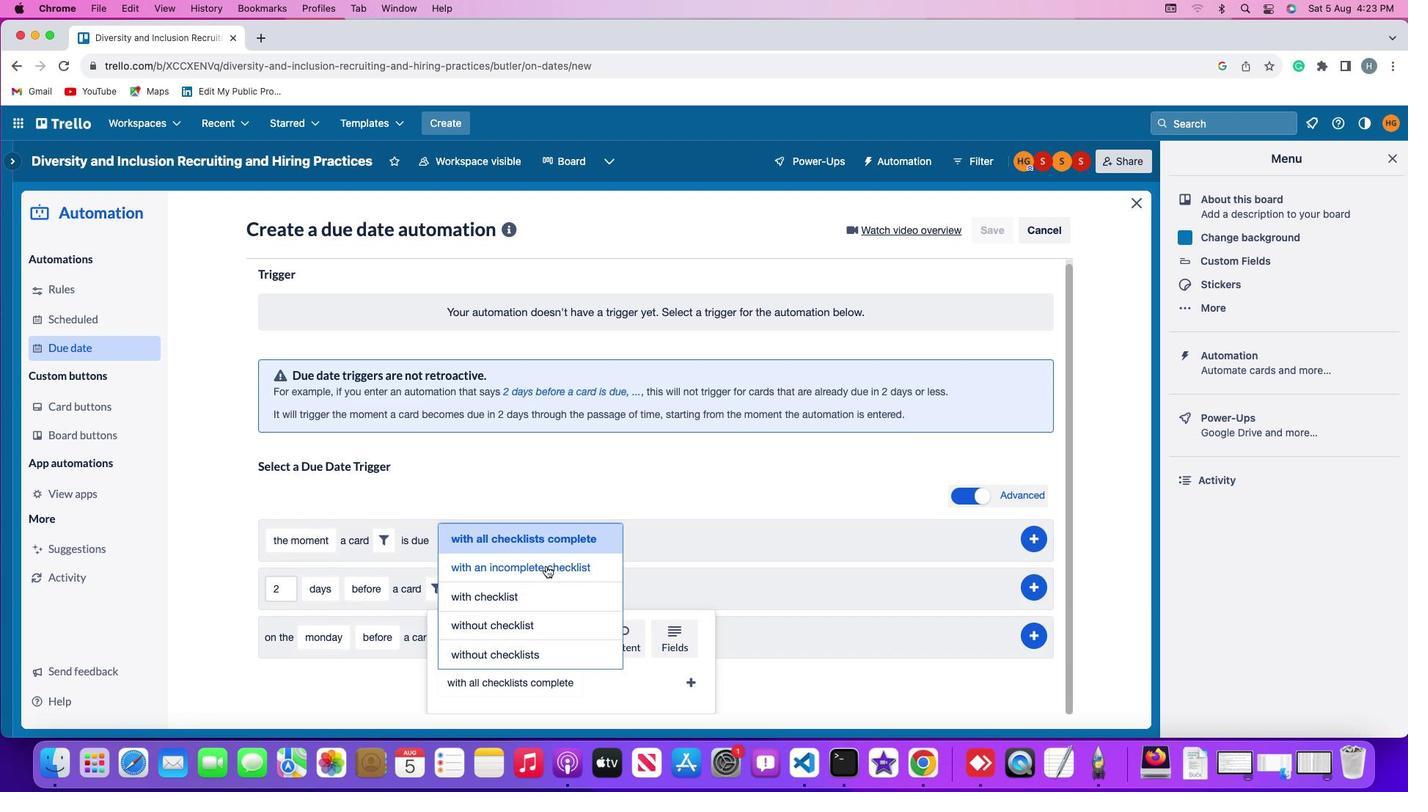 
Action: Mouse pressed left at (546, 566)
Screenshot: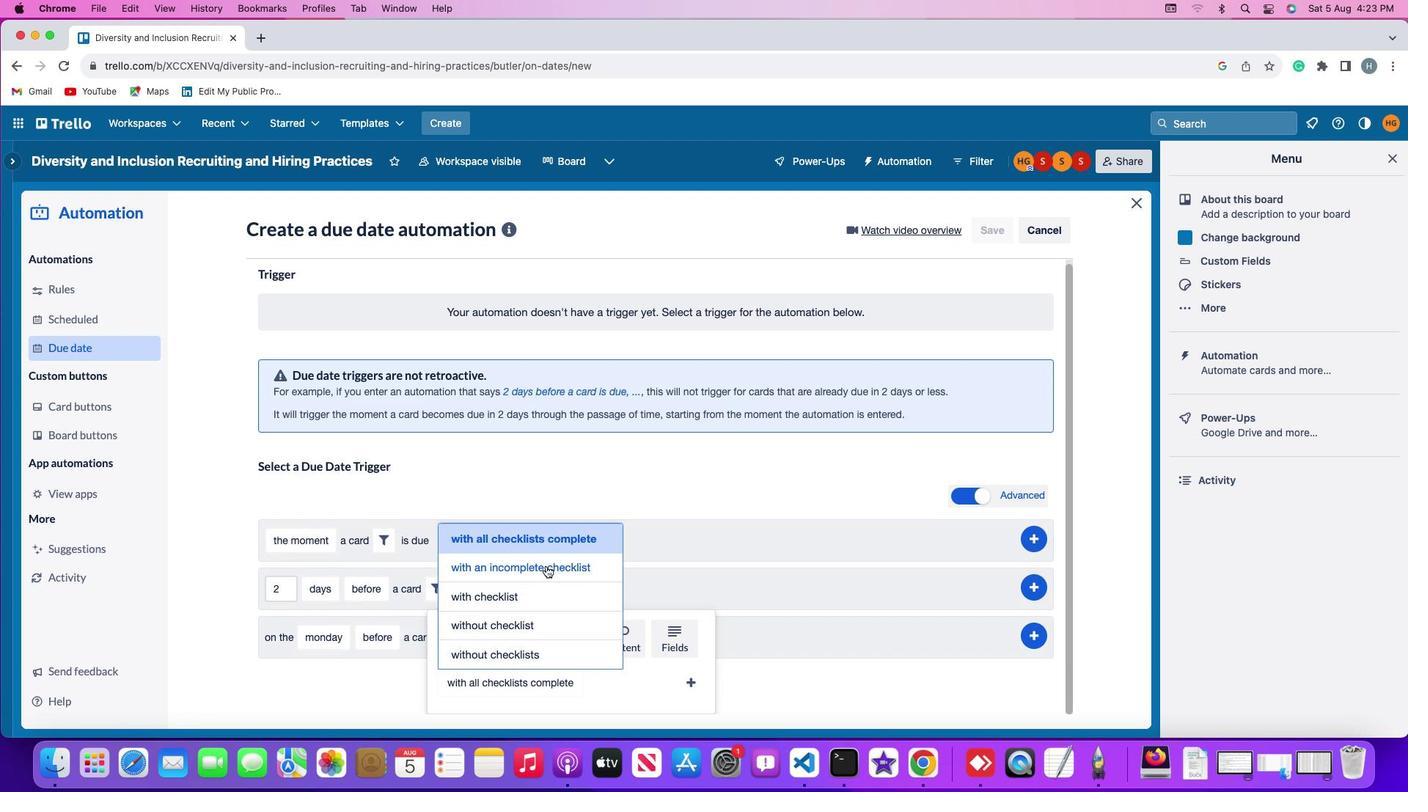 
Action: Mouse moved to (693, 680)
Screenshot: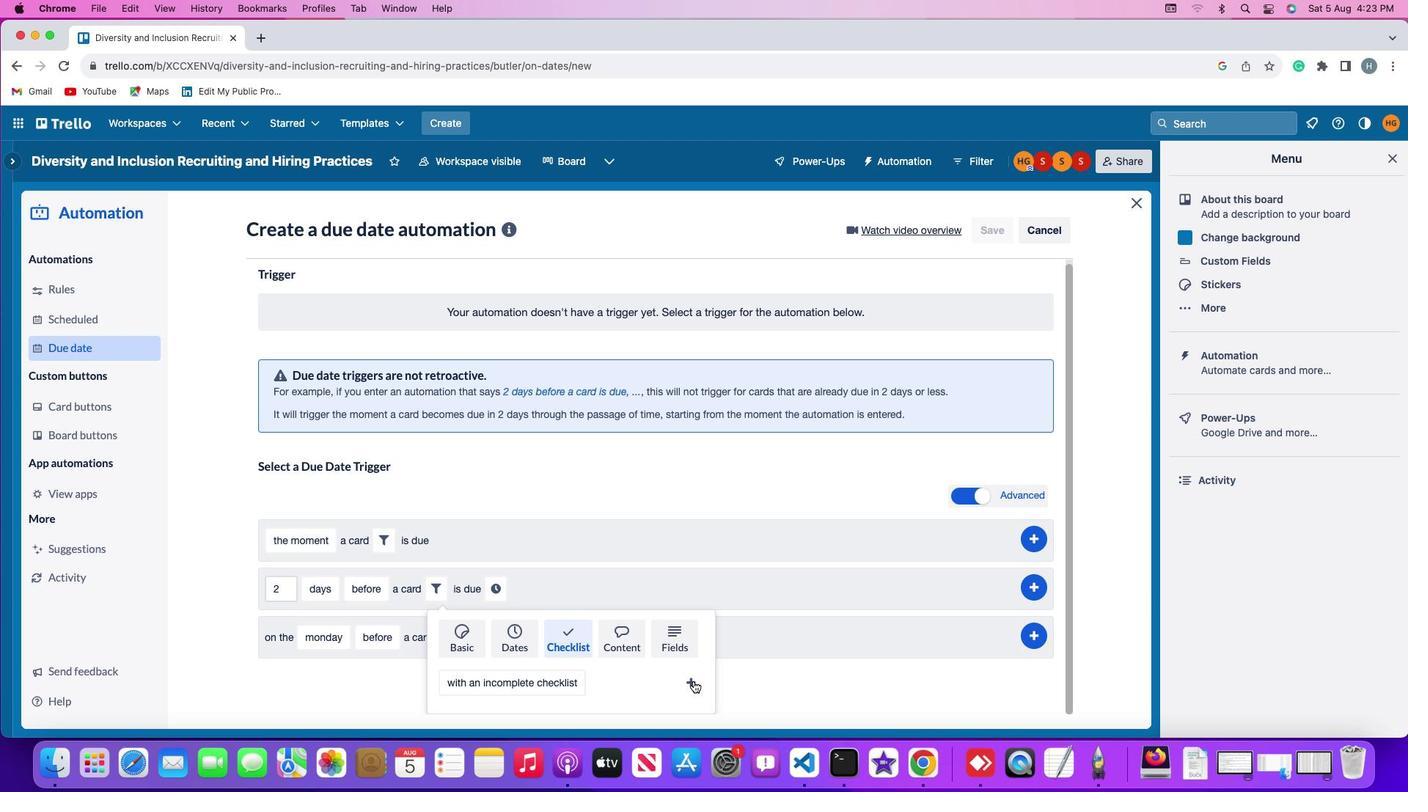 
Action: Mouse pressed left at (693, 680)
Screenshot: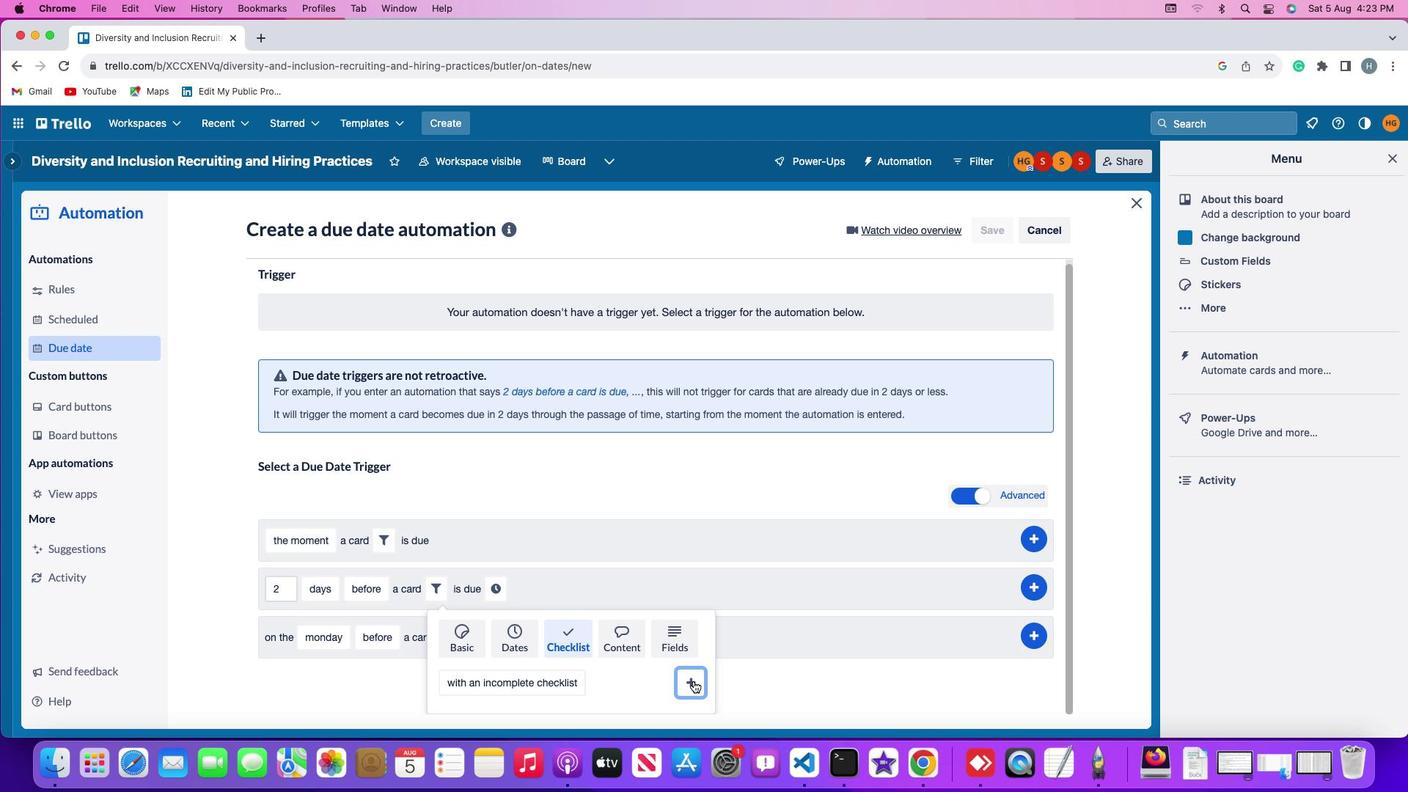 
Action: Mouse moved to (658, 603)
Screenshot: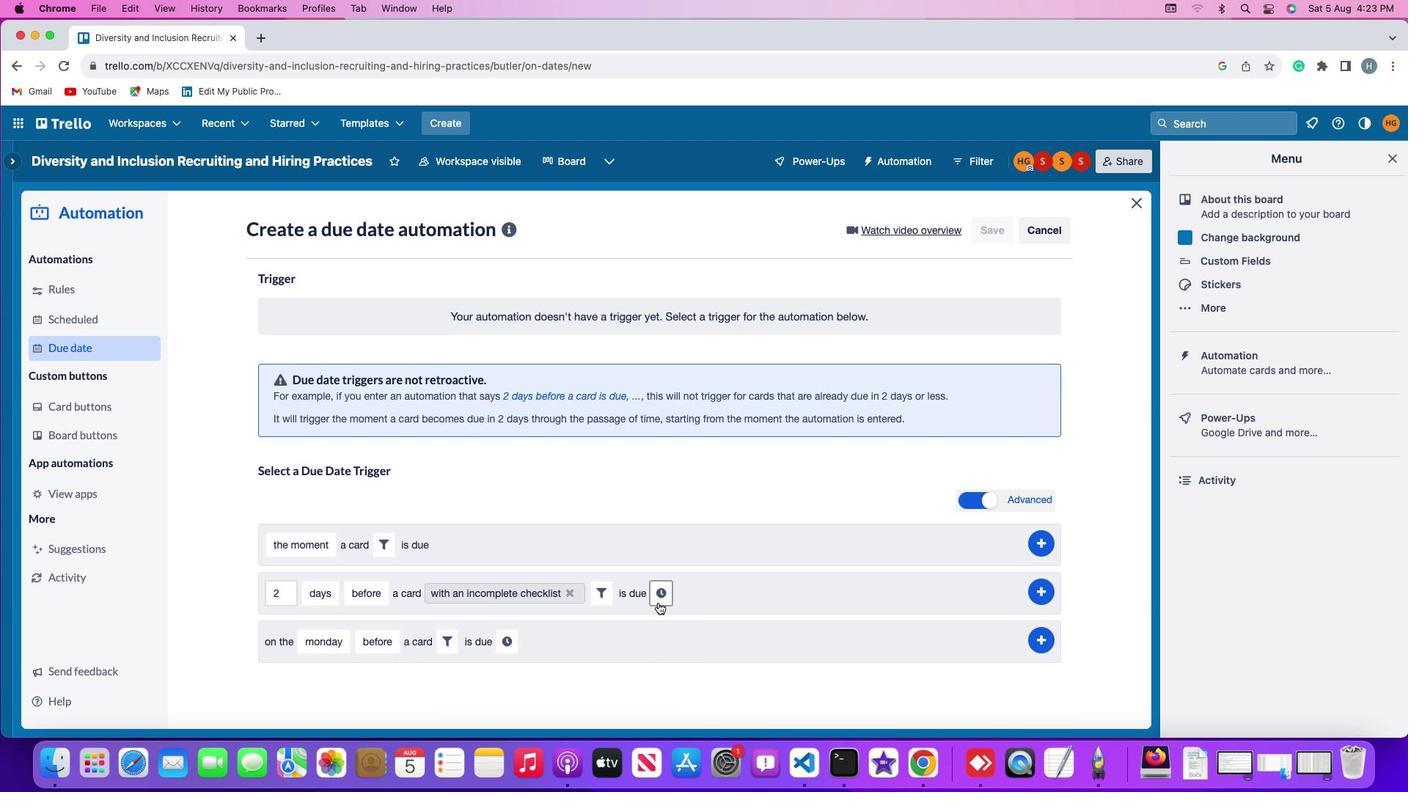 
Action: Mouse pressed left at (658, 603)
Screenshot: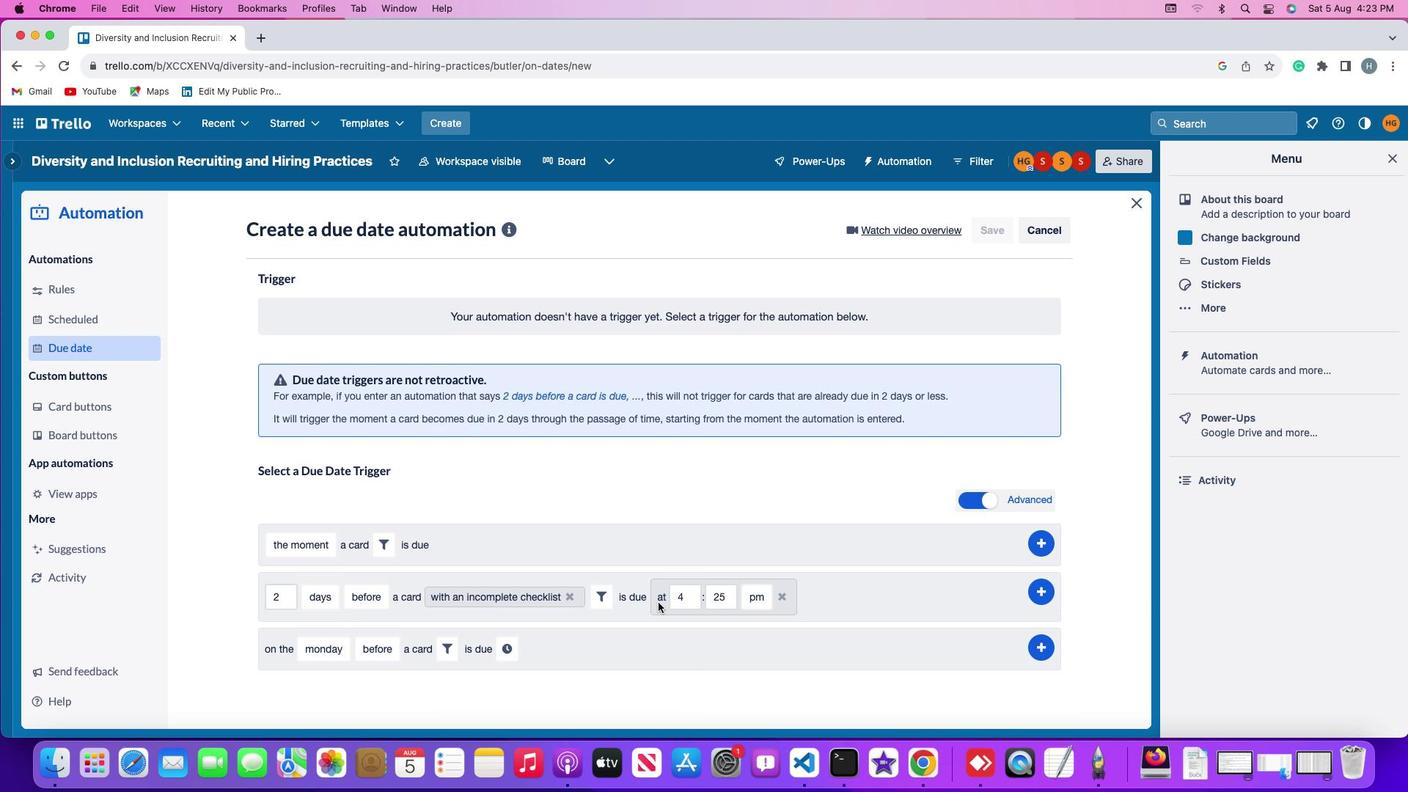 
Action: Mouse moved to (686, 595)
Screenshot: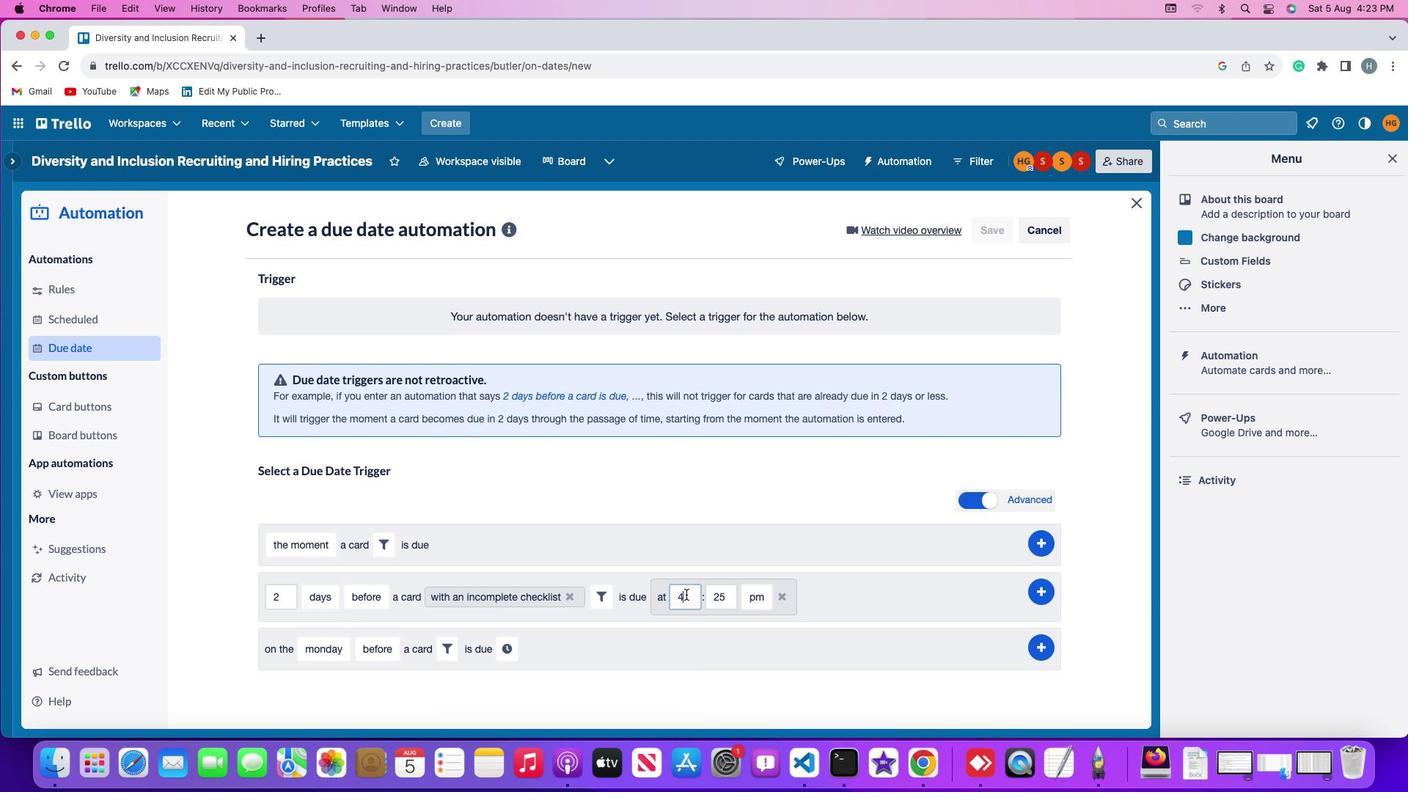 
Action: Mouse pressed left at (686, 595)
Screenshot: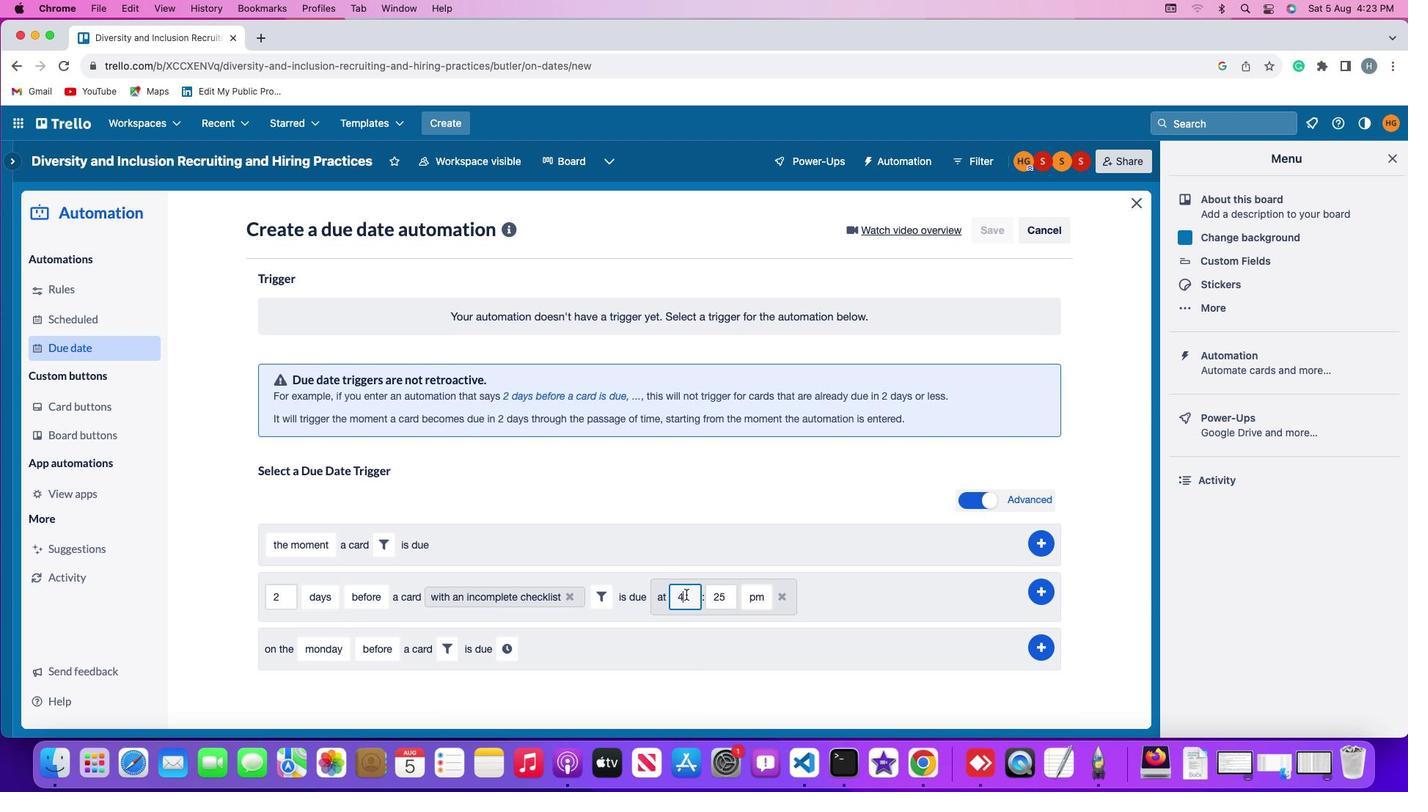
Action: Mouse moved to (686, 595)
Screenshot: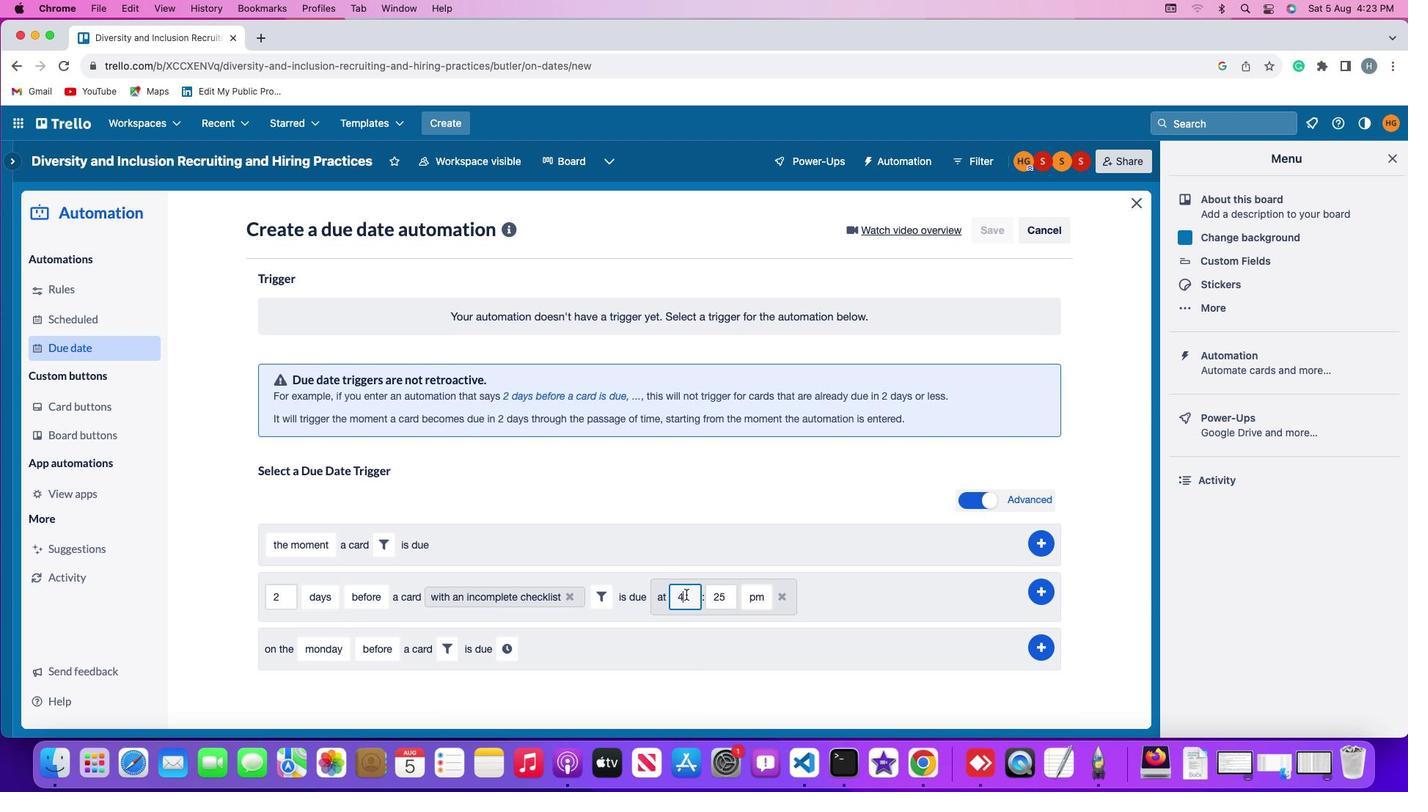 
Action: Key pressed Key.backspace
Screenshot: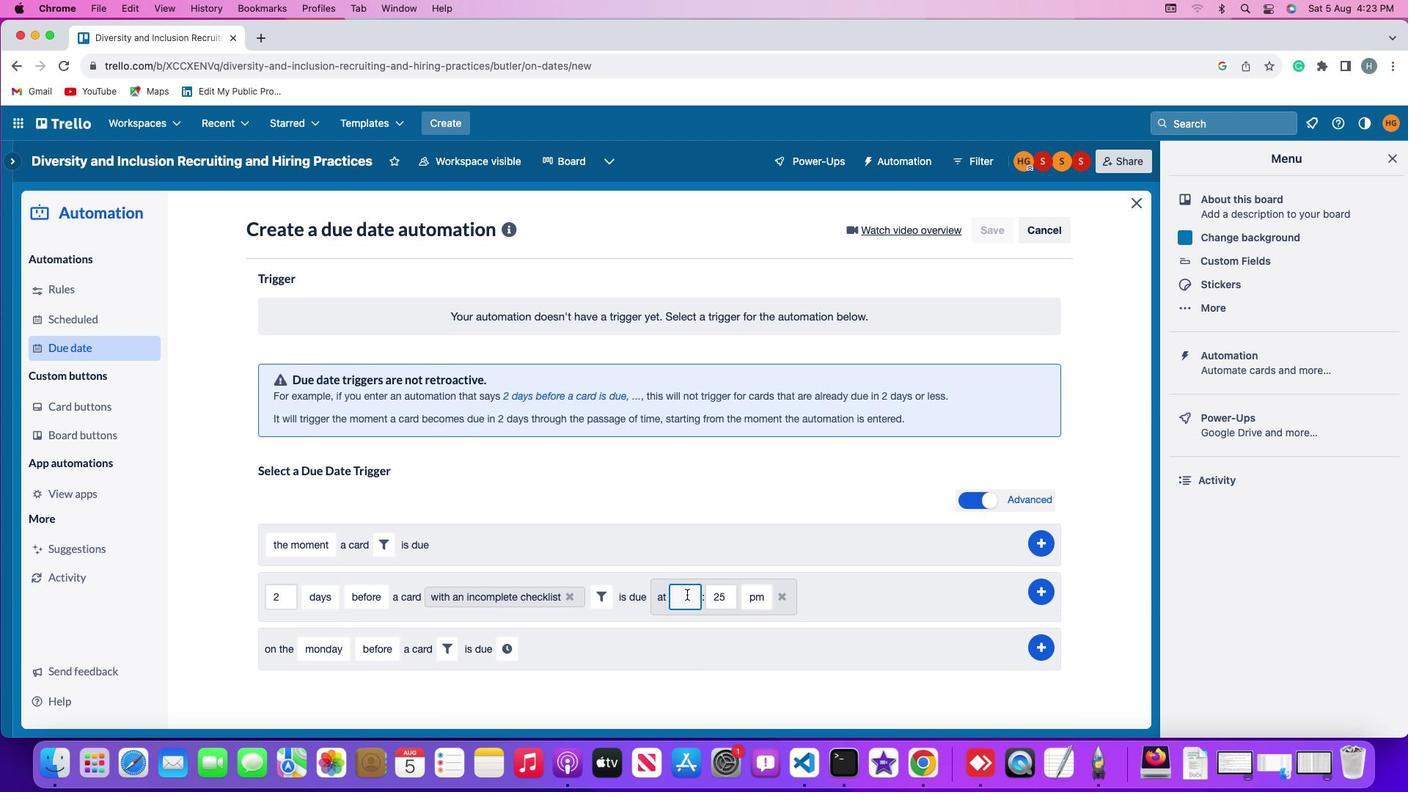 
Action: Mouse moved to (686, 595)
Screenshot: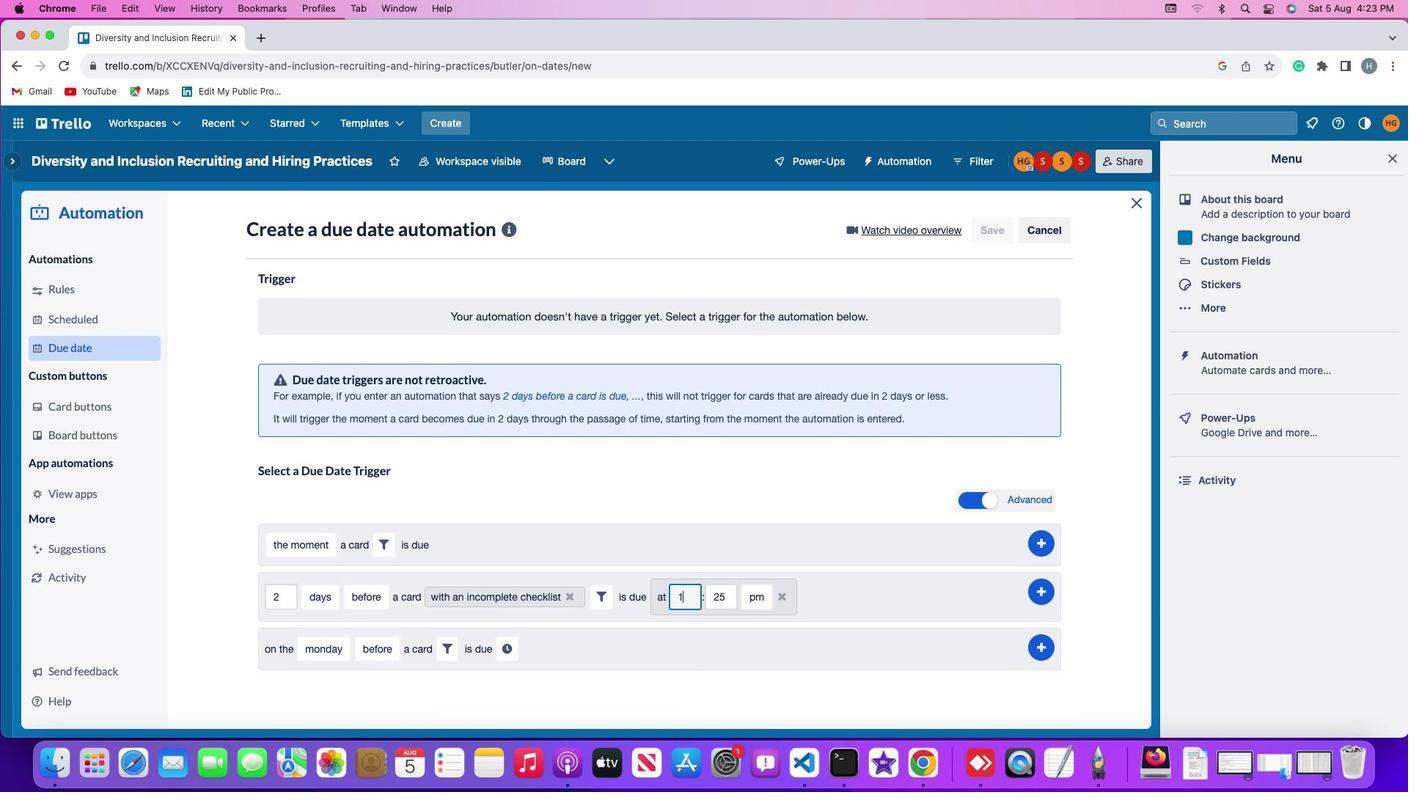 
Action: Key pressed '1''1'
Screenshot: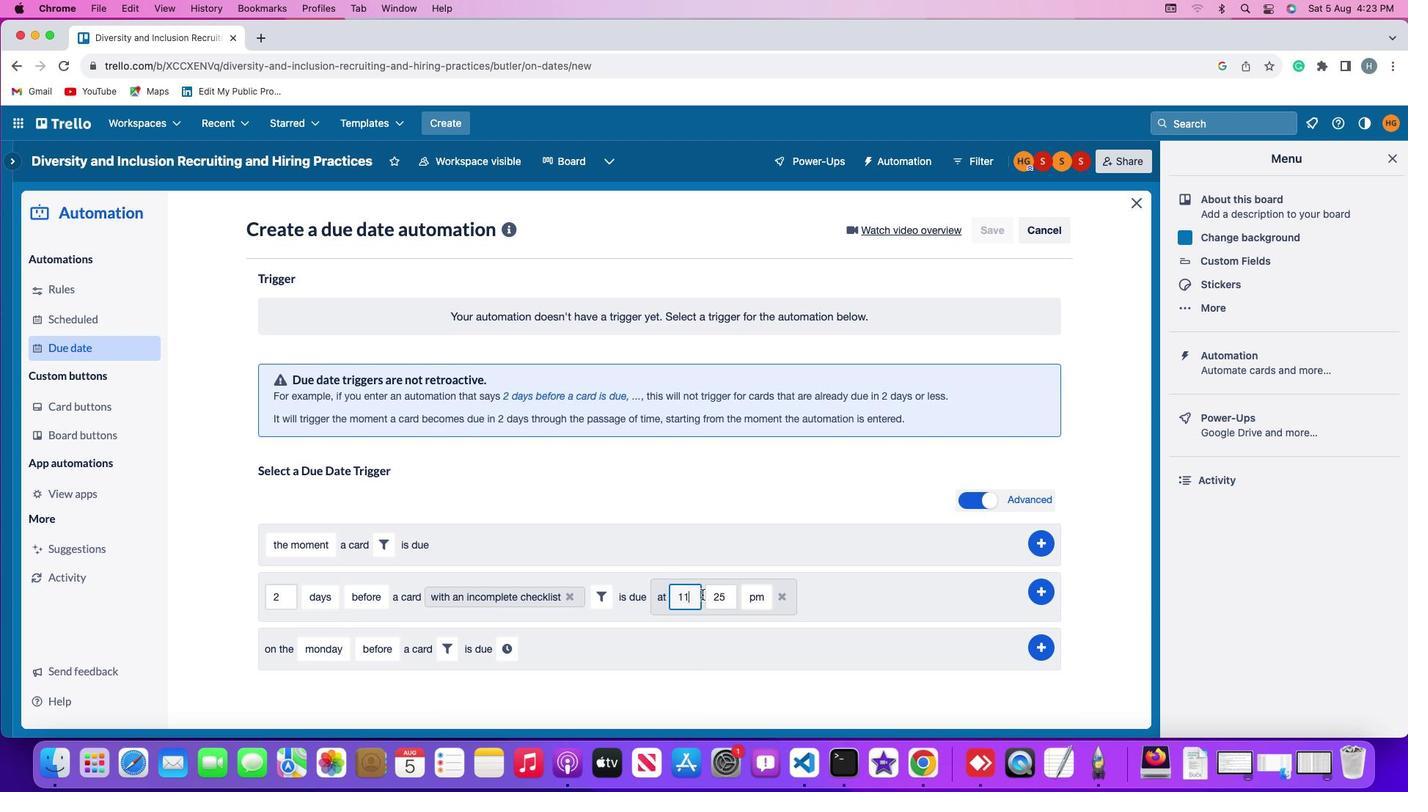 
Action: Mouse moved to (730, 596)
Screenshot: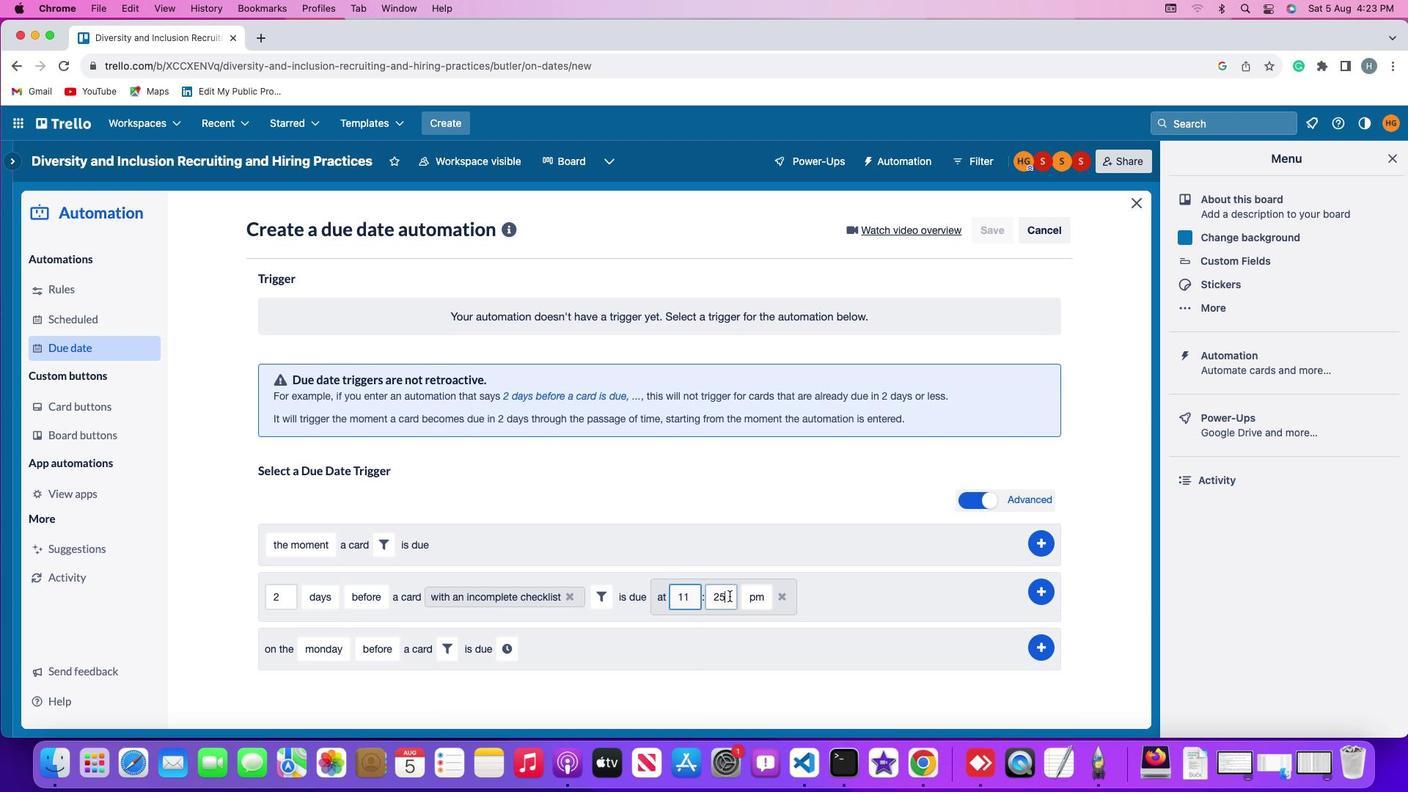 
Action: Mouse pressed left at (730, 596)
Screenshot: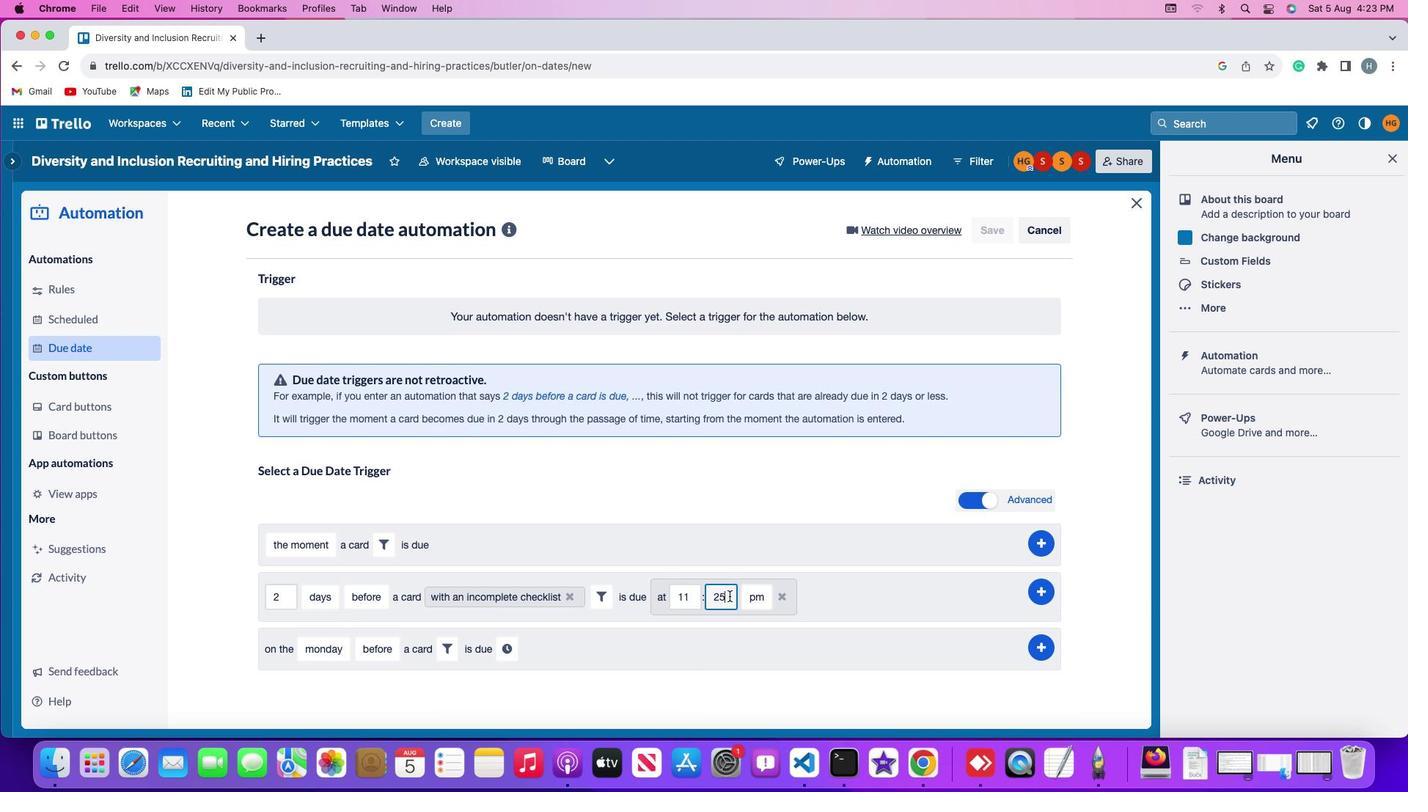 
Action: Key pressed Key.backspaceKey.backspace'0'
Screenshot: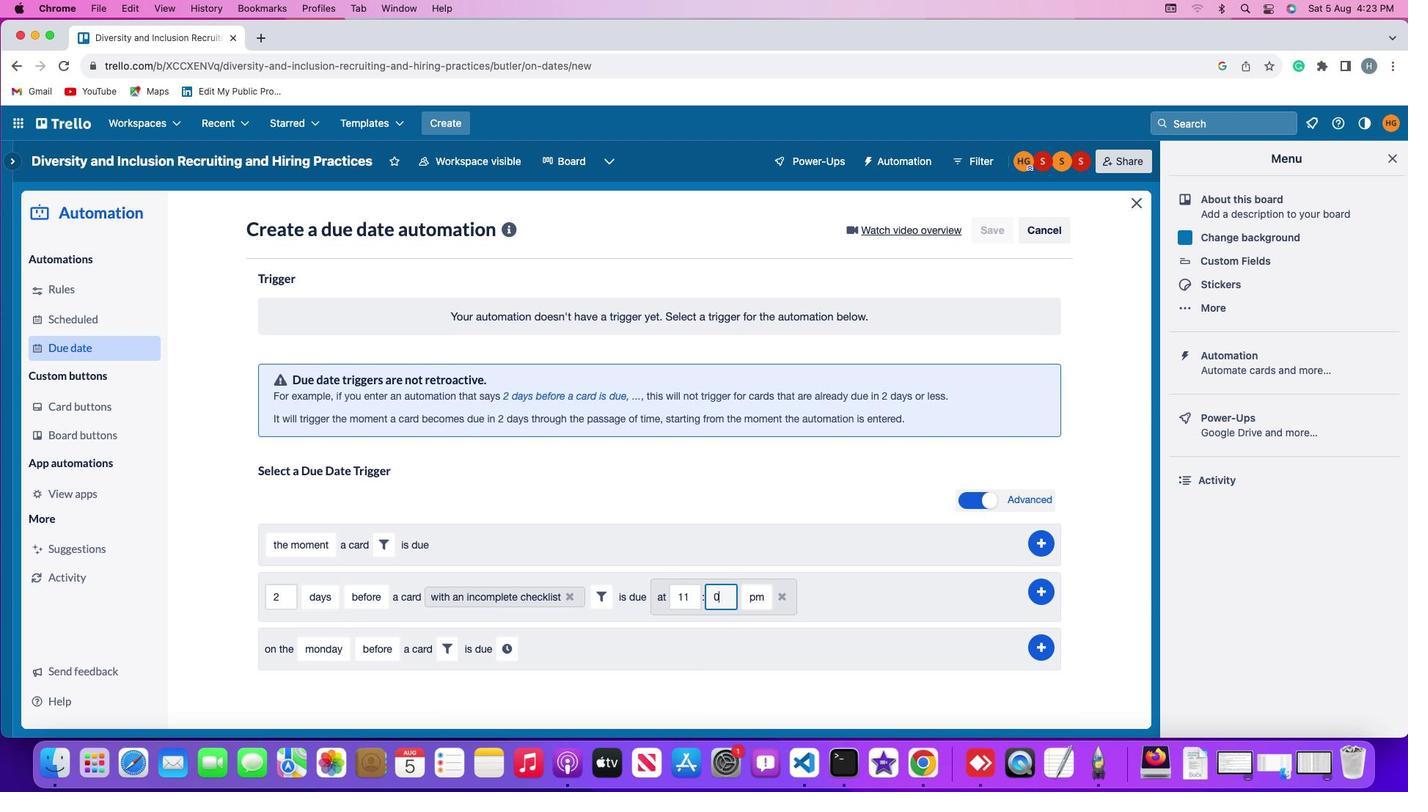 
Action: Mouse moved to (730, 596)
Screenshot: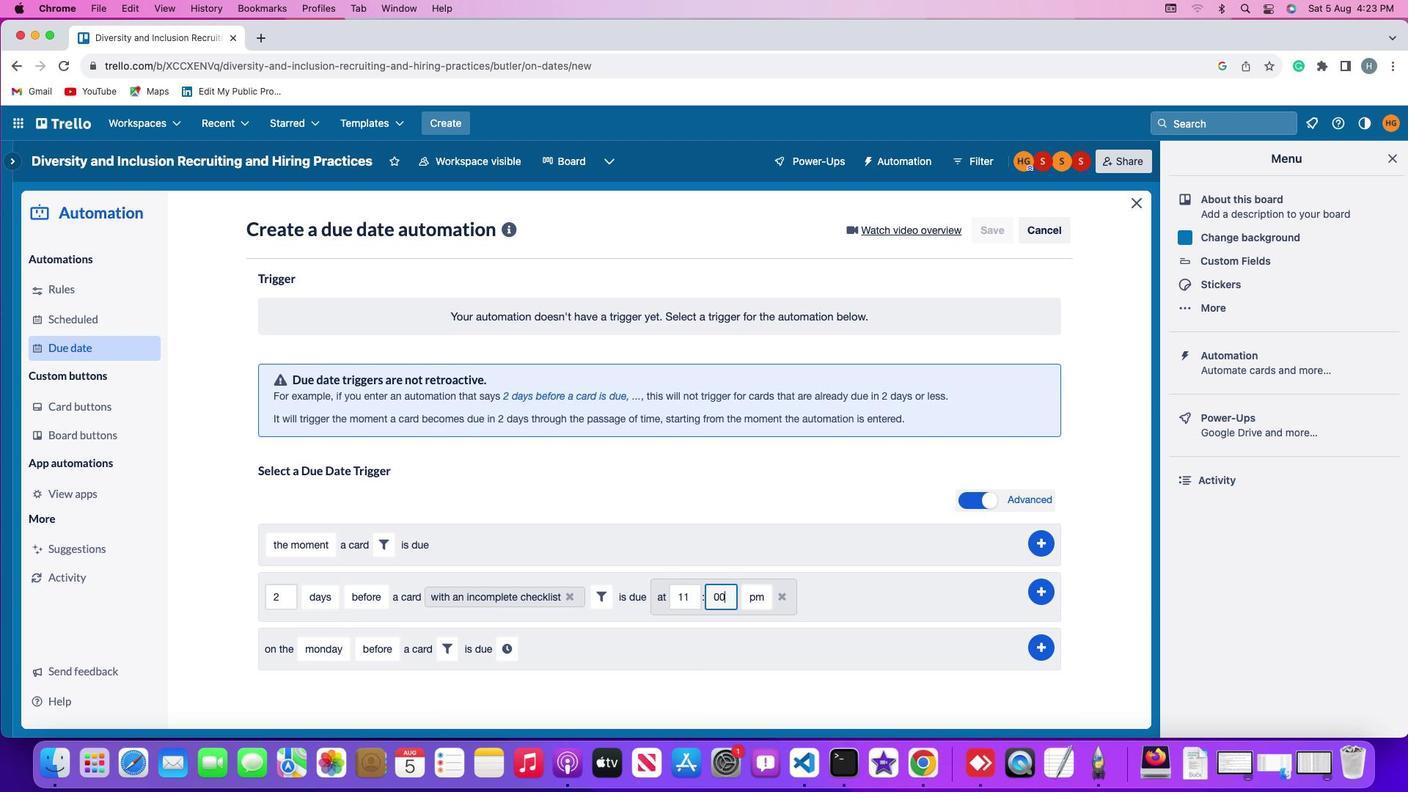 
Action: Key pressed '0'
Screenshot: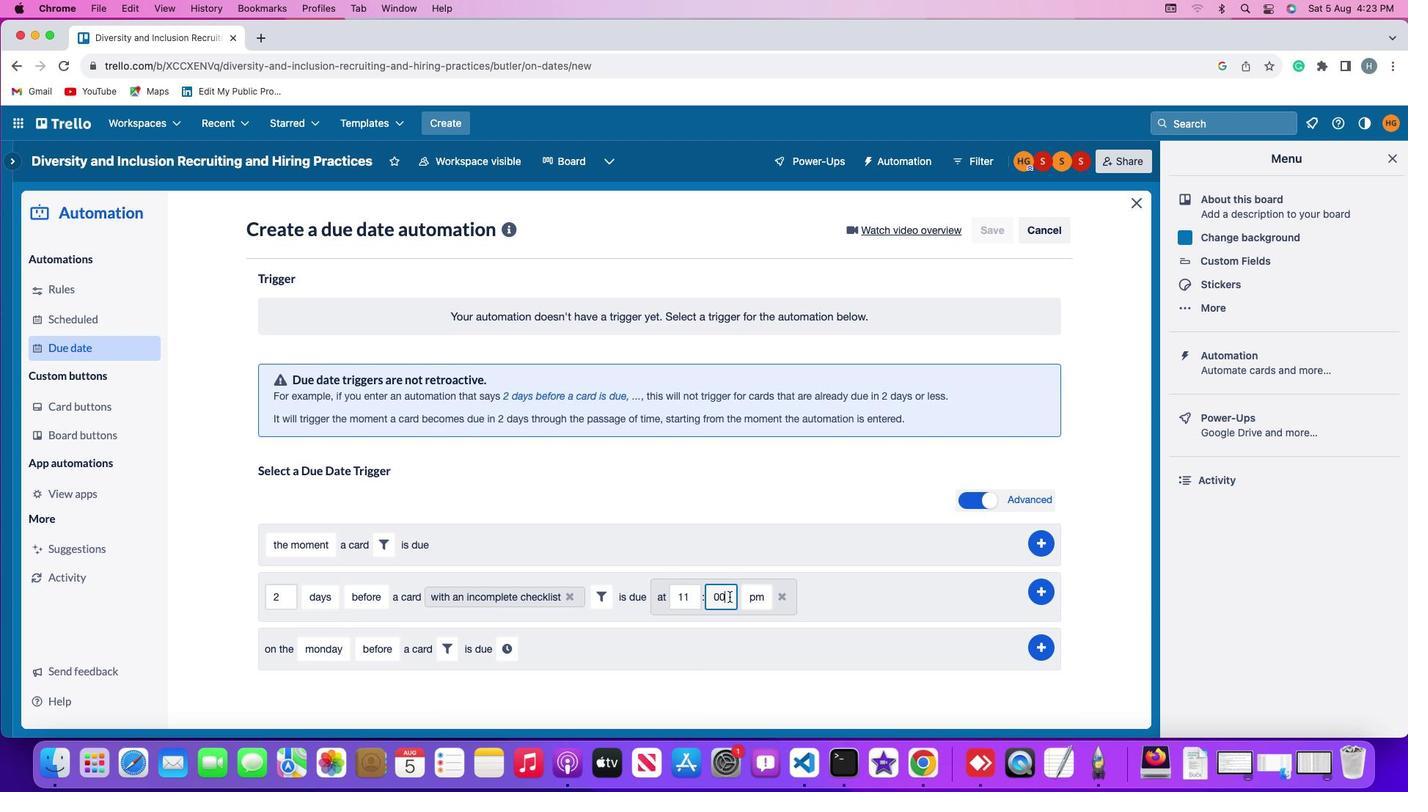 
Action: Mouse moved to (747, 595)
Screenshot: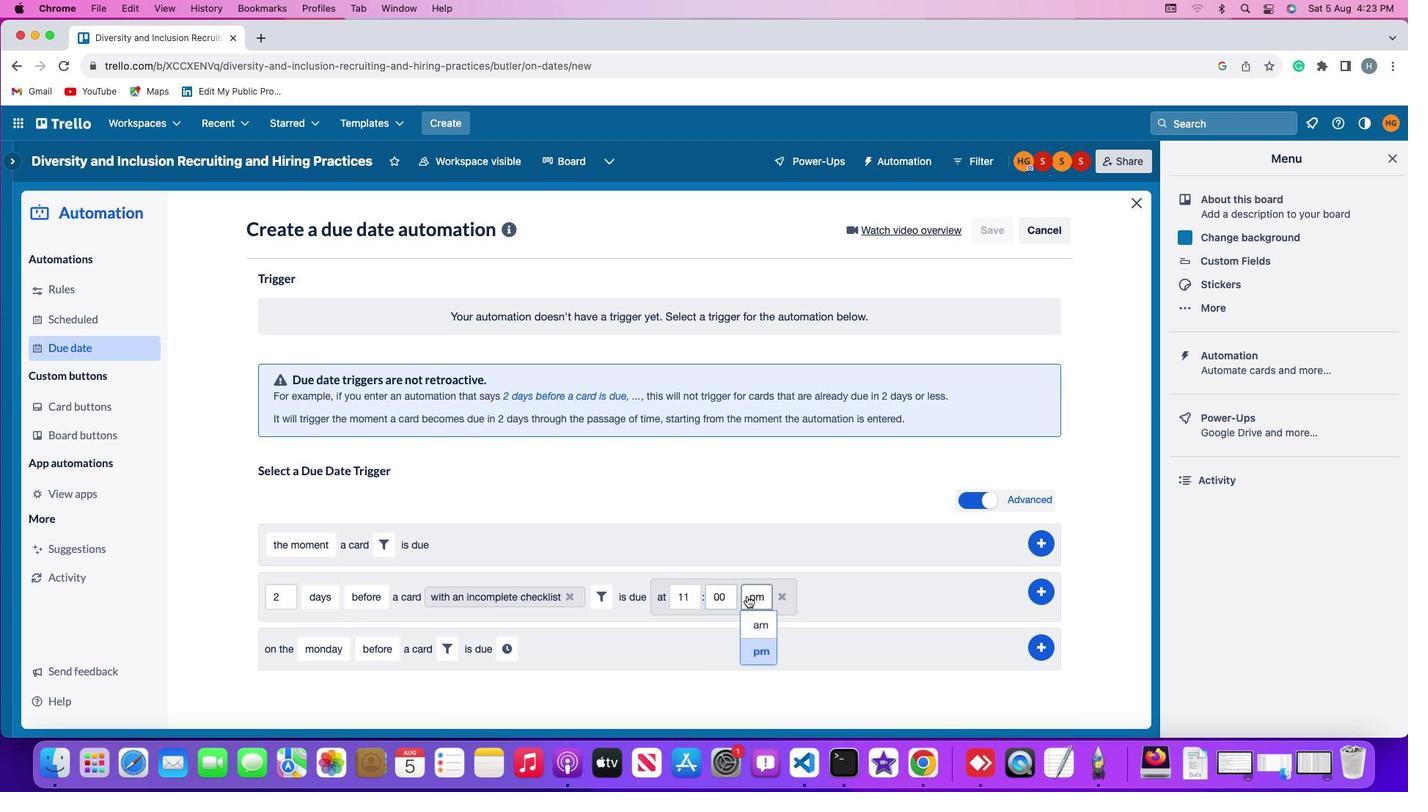 
Action: Mouse pressed left at (747, 595)
Screenshot: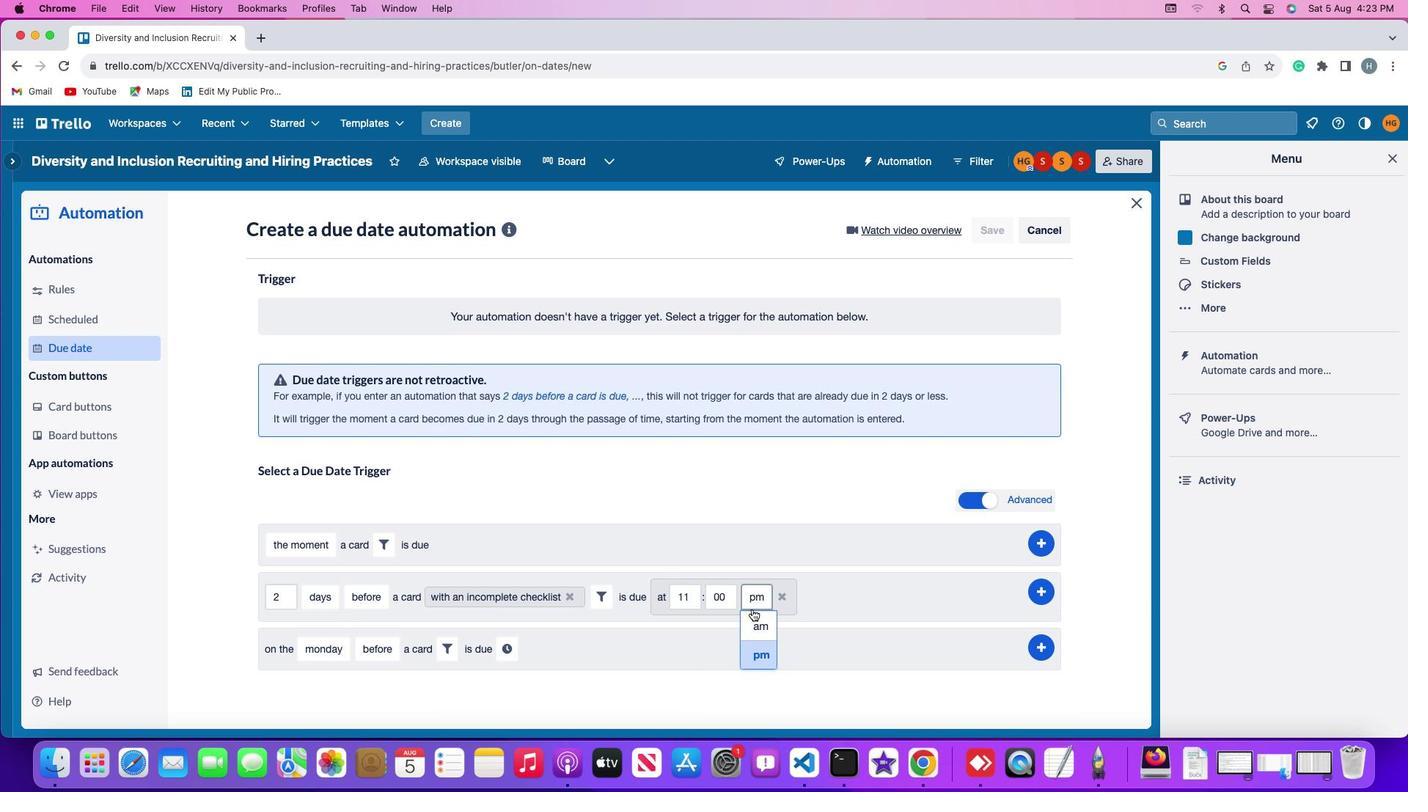 
Action: Mouse moved to (755, 627)
Screenshot: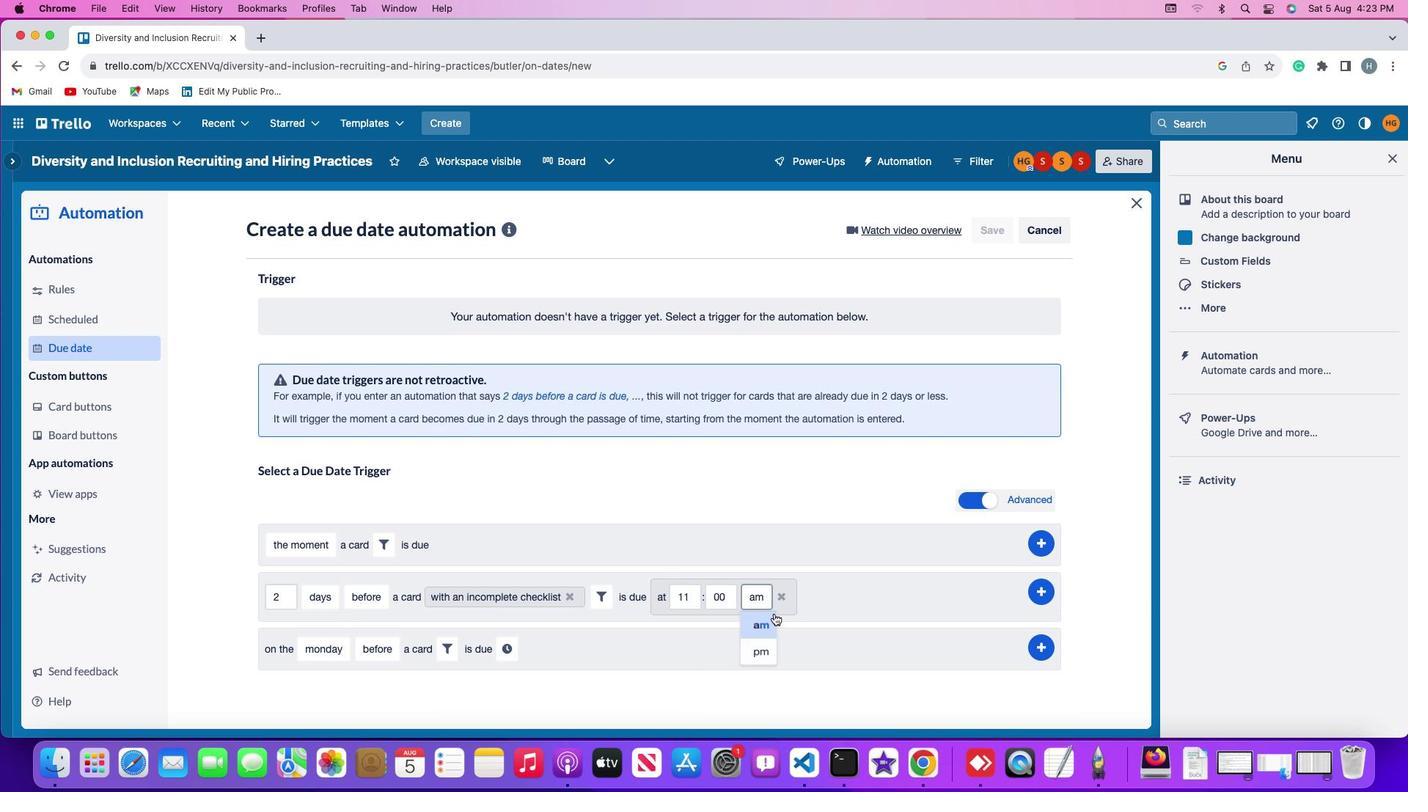 
Action: Mouse pressed left at (755, 627)
Screenshot: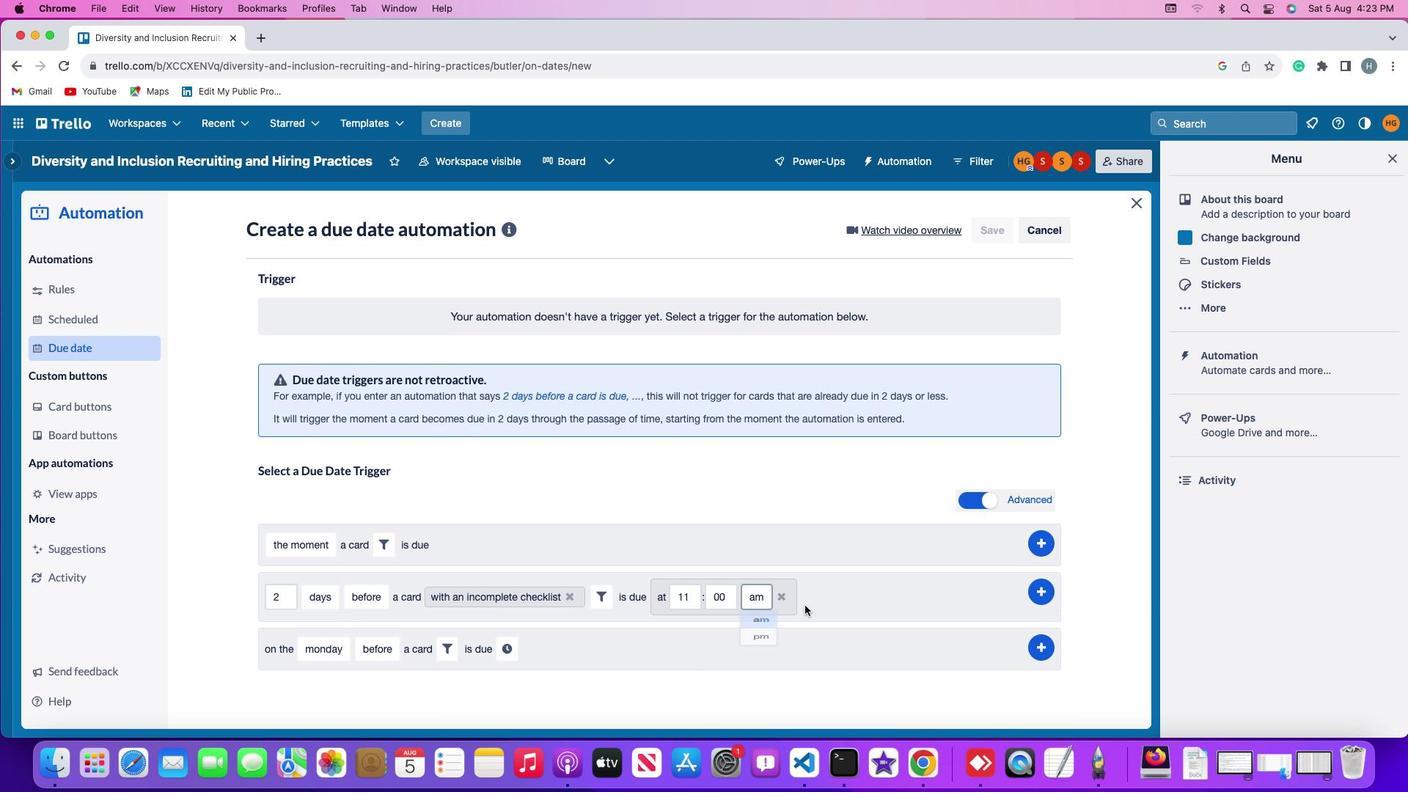 
Action: Mouse moved to (1048, 589)
Screenshot: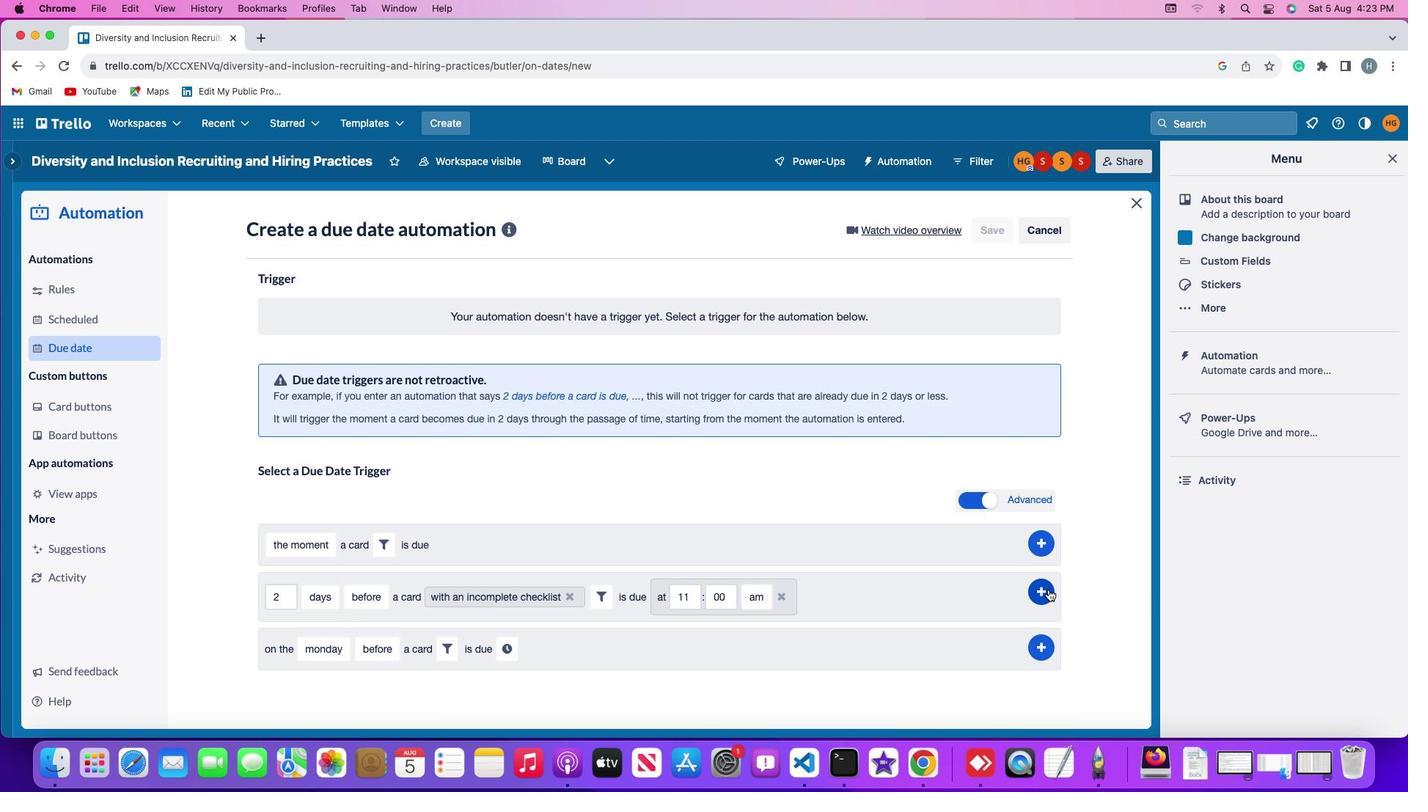 
Action: Mouse pressed left at (1048, 589)
Screenshot: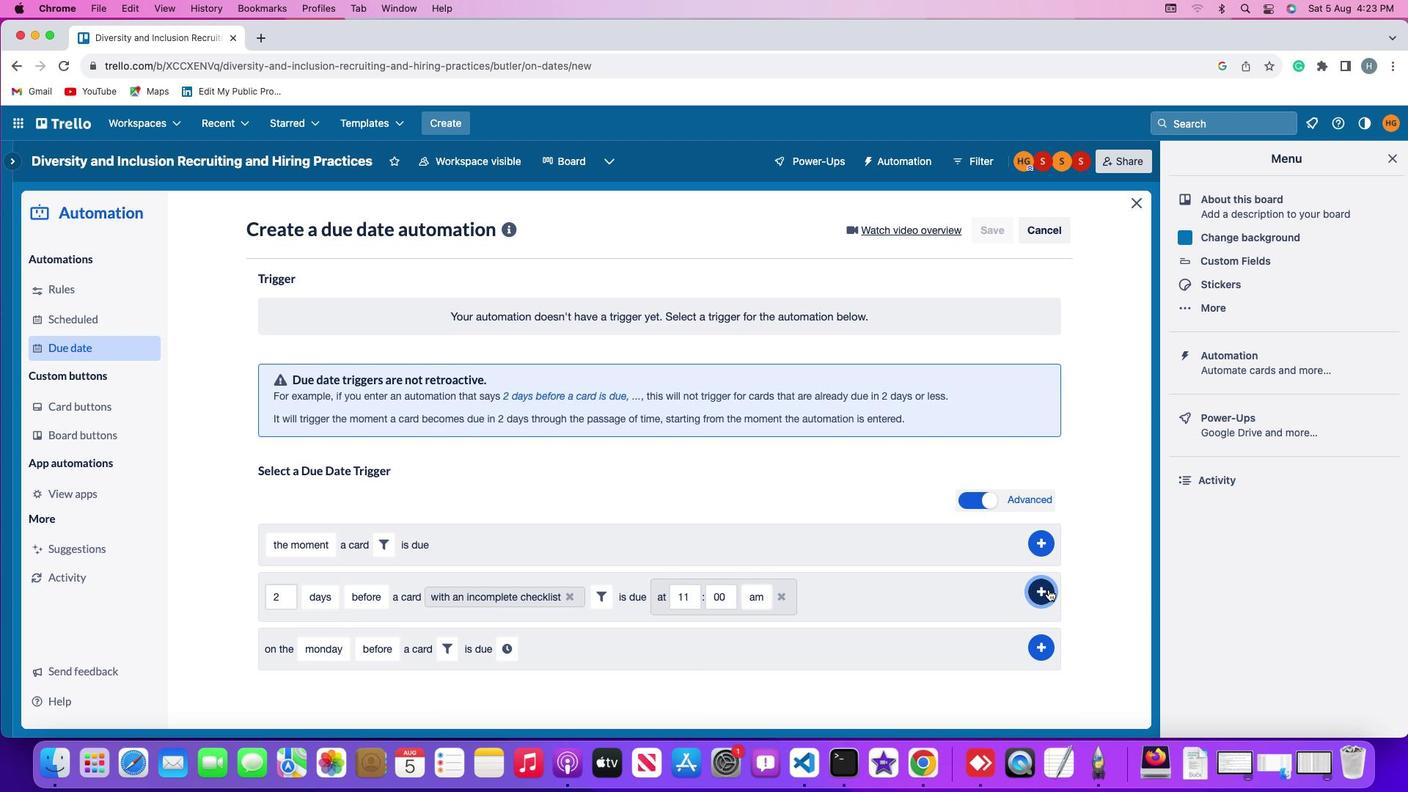 
Action: Mouse moved to (1119, 403)
Screenshot: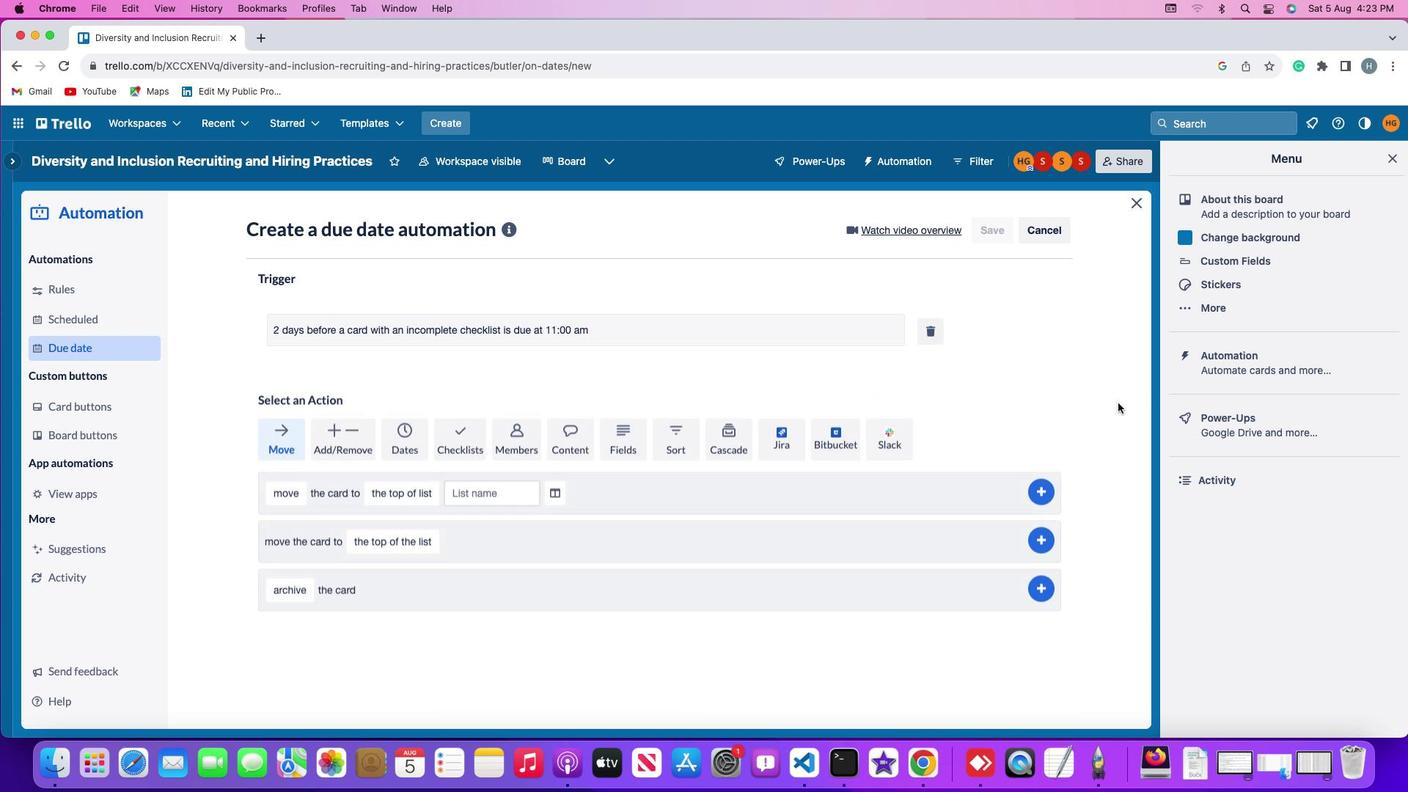 
